 Task: In the Page activelisten.pptxselect the entire text, and change the font case to  'lower case'and apply the design theme 'wisp 'and apply the transition galleryand insert the  date and timewith color blue
Action: Mouse moved to (897, 369)
Screenshot: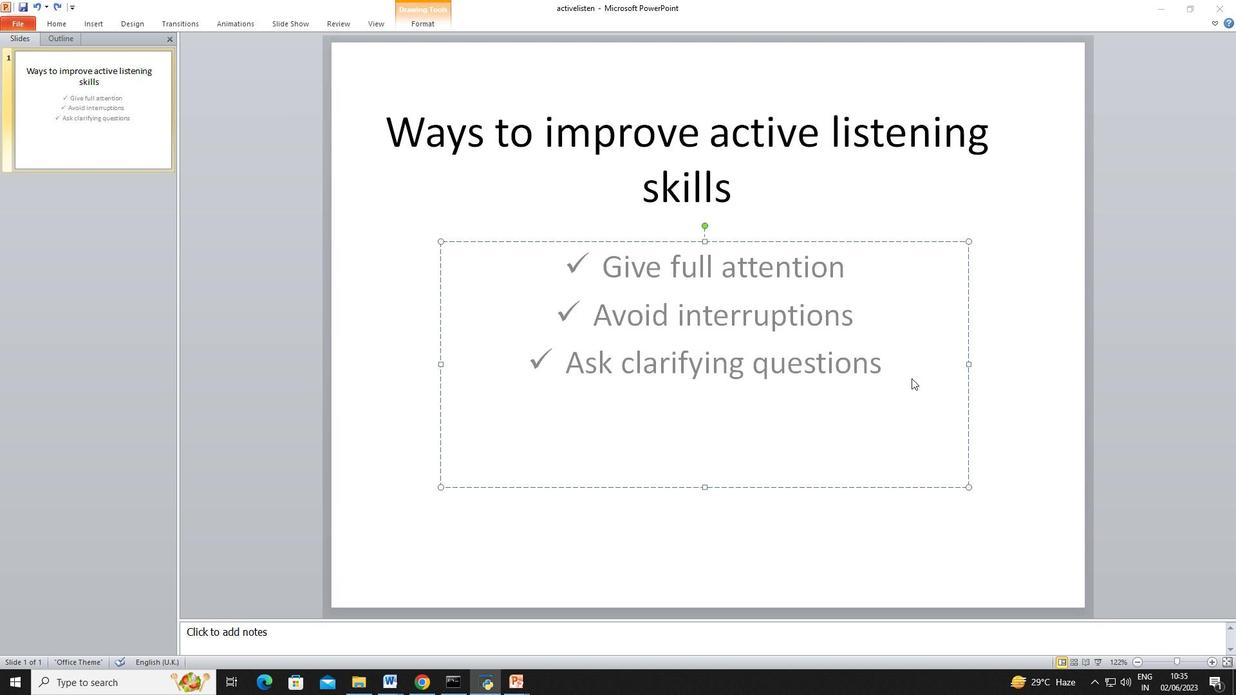 
Action: Mouse pressed left at (897, 369)
Screenshot: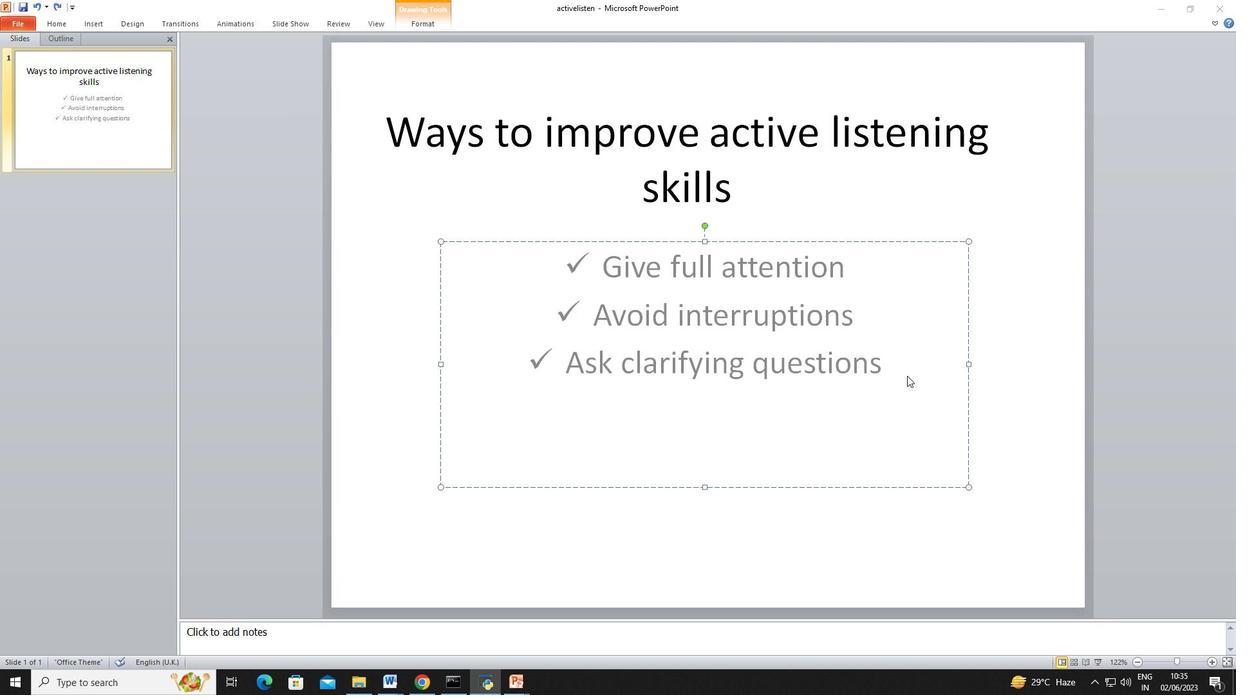 
Action: Mouse pressed left at (897, 369)
Screenshot: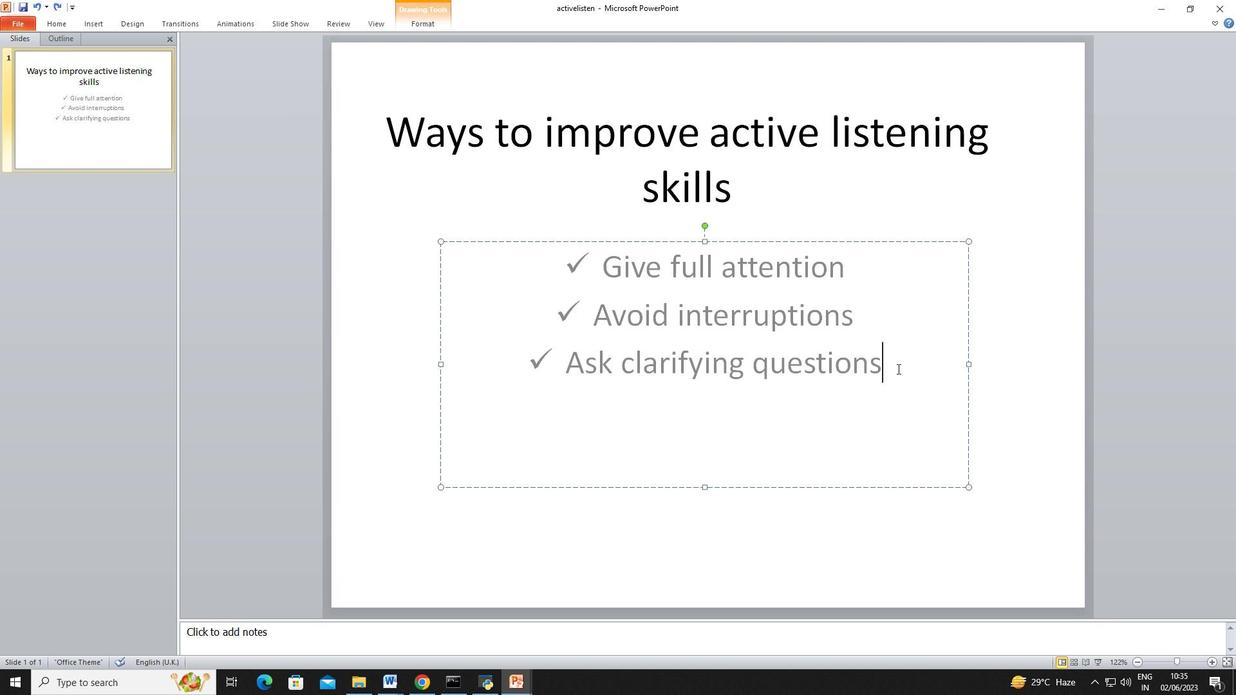 
Action: Mouse moved to (57, 23)
Screenshot: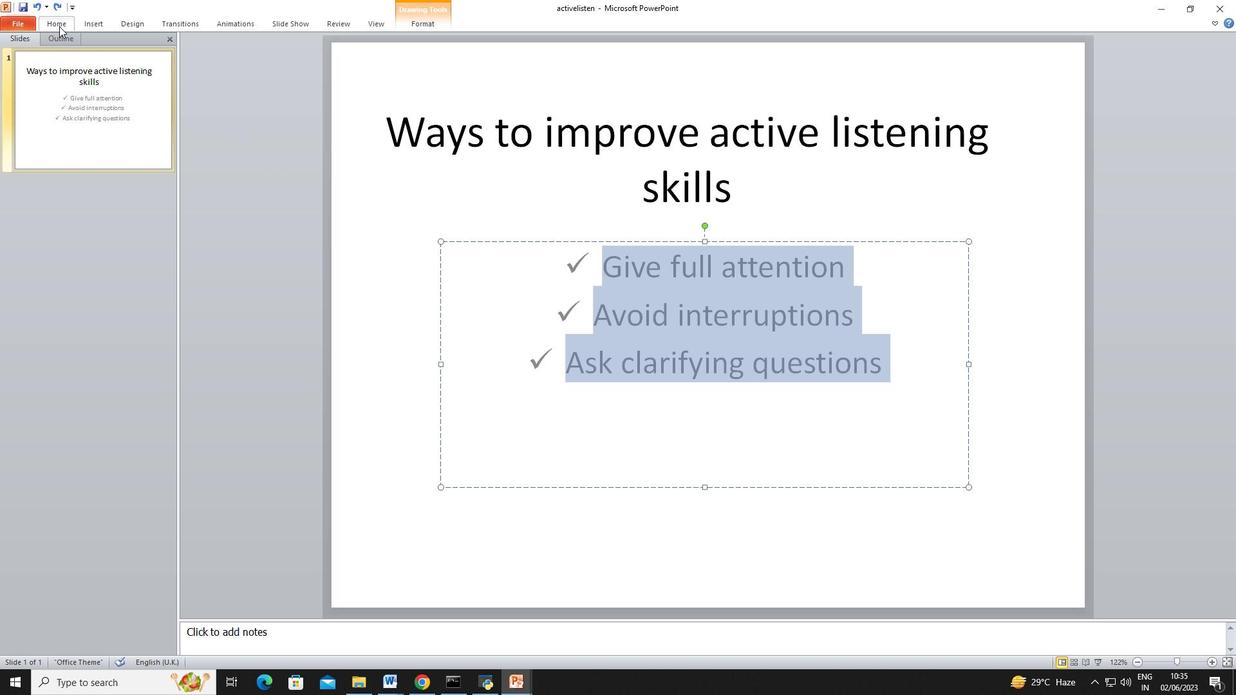 
Action: Mouse pressed left at (57, 23)
Screenshot: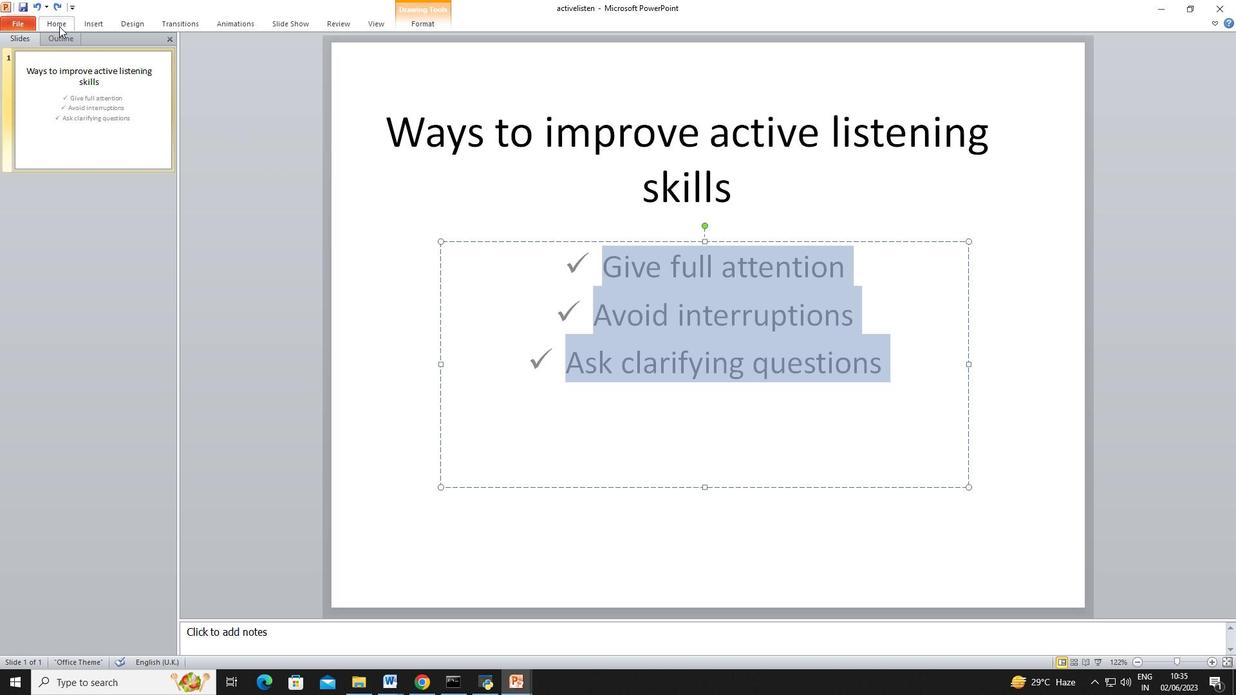 
Action: Mouse moved to (291, 66)
Screenshot: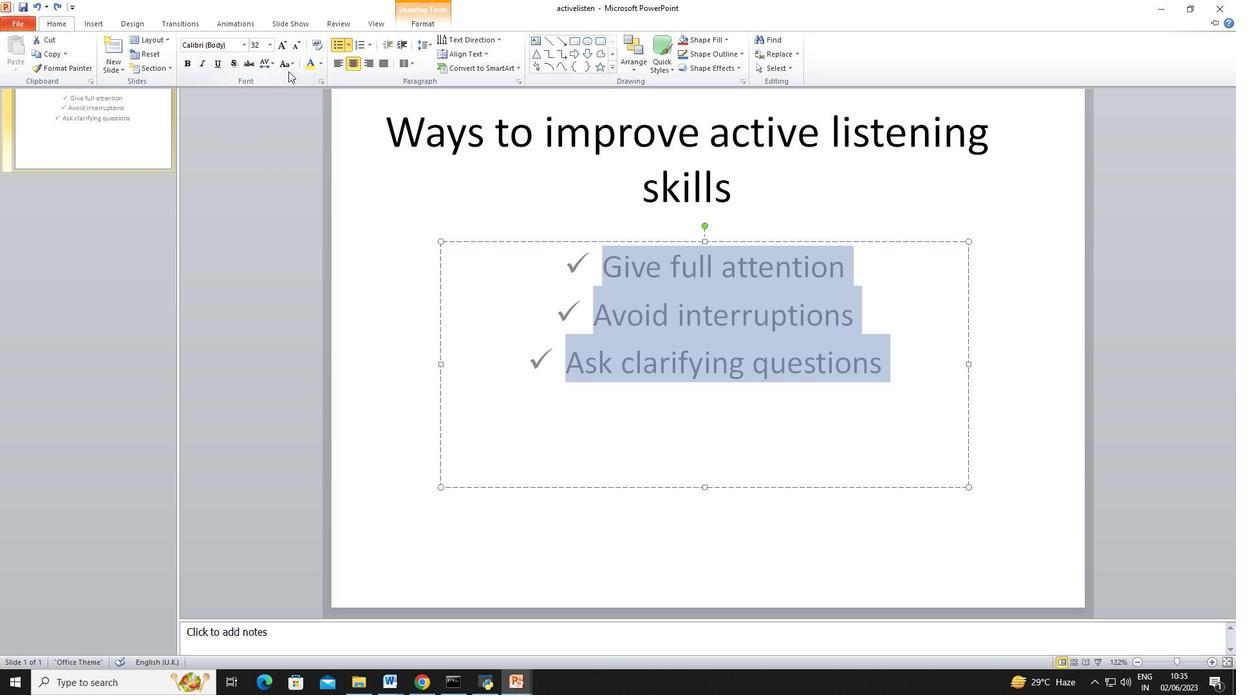 
Action: Mouse pressed left at (291, 66)
Screenshot: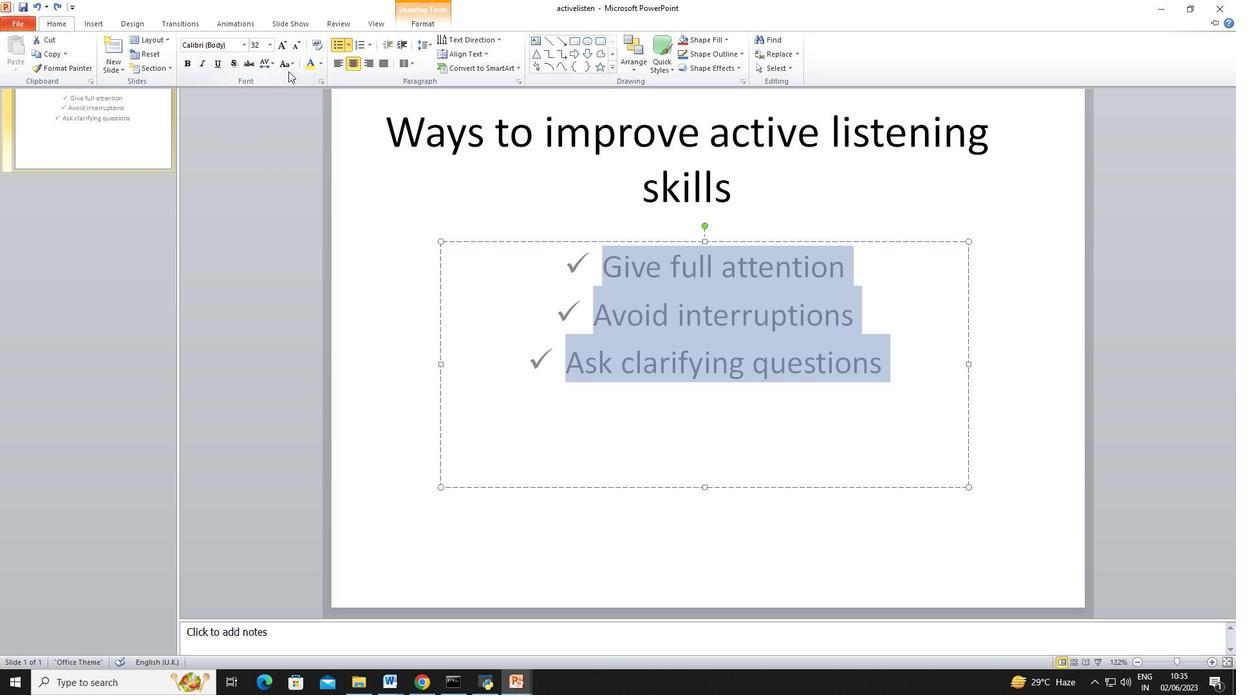 
Action: Mouse moved to (307, 92)
Screenshot: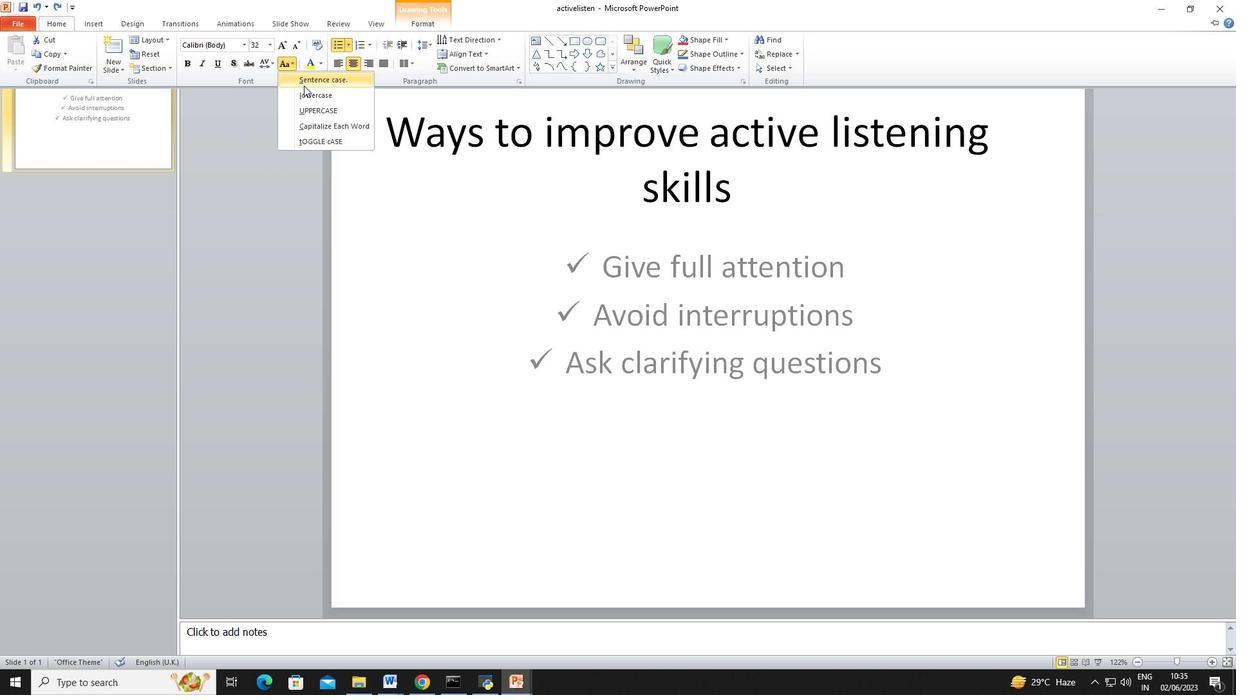 
Action: Mouse pressed left at (307, 92)
Screenshot: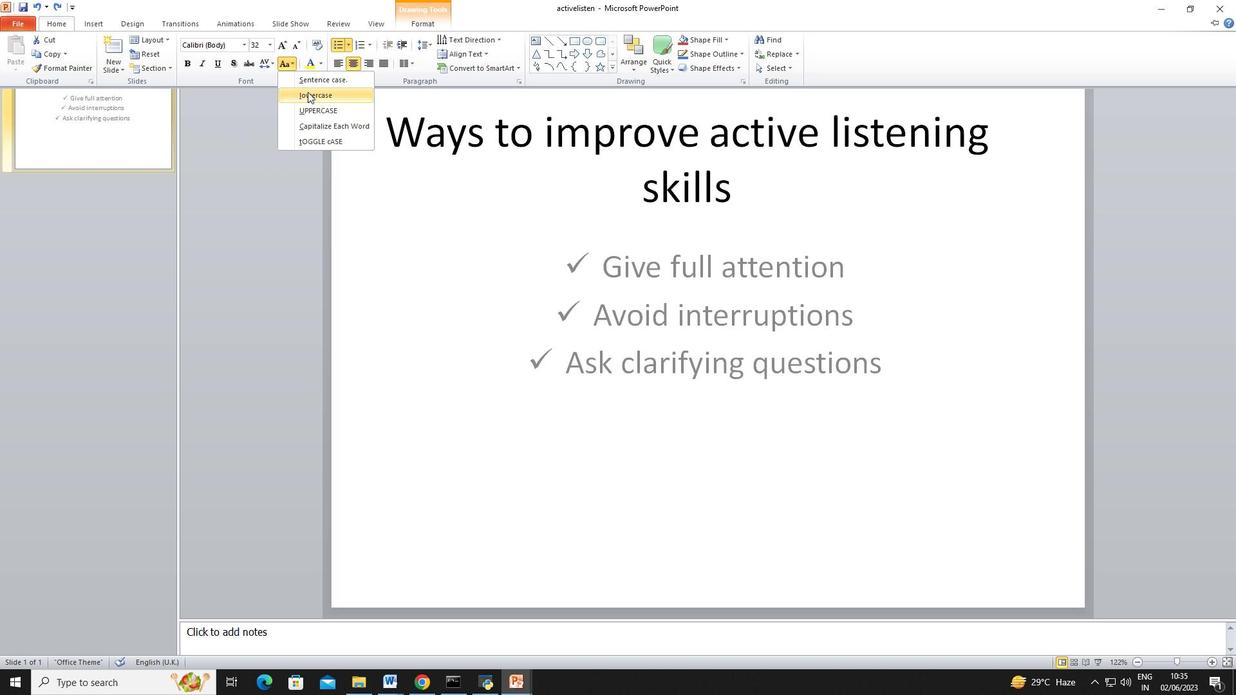 
Action: Mouse moved to (132, 22)
Screenshot: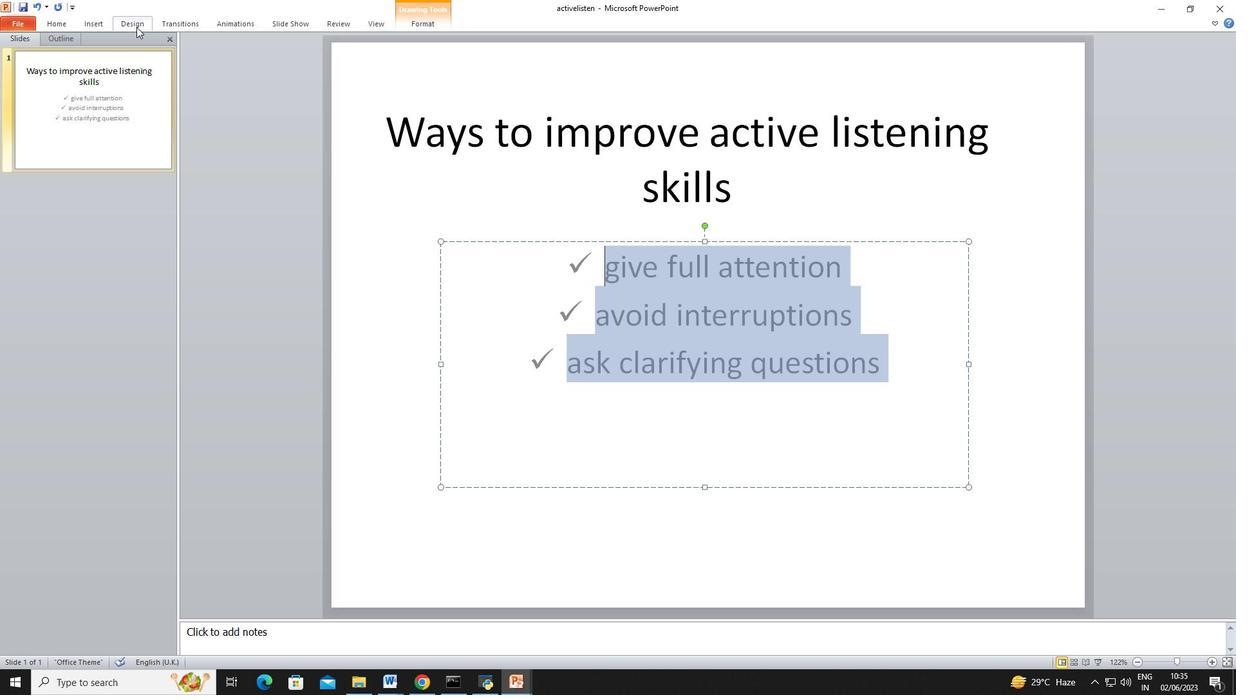 
Action: Mouse pressed left at (132, 22)
Screenshot: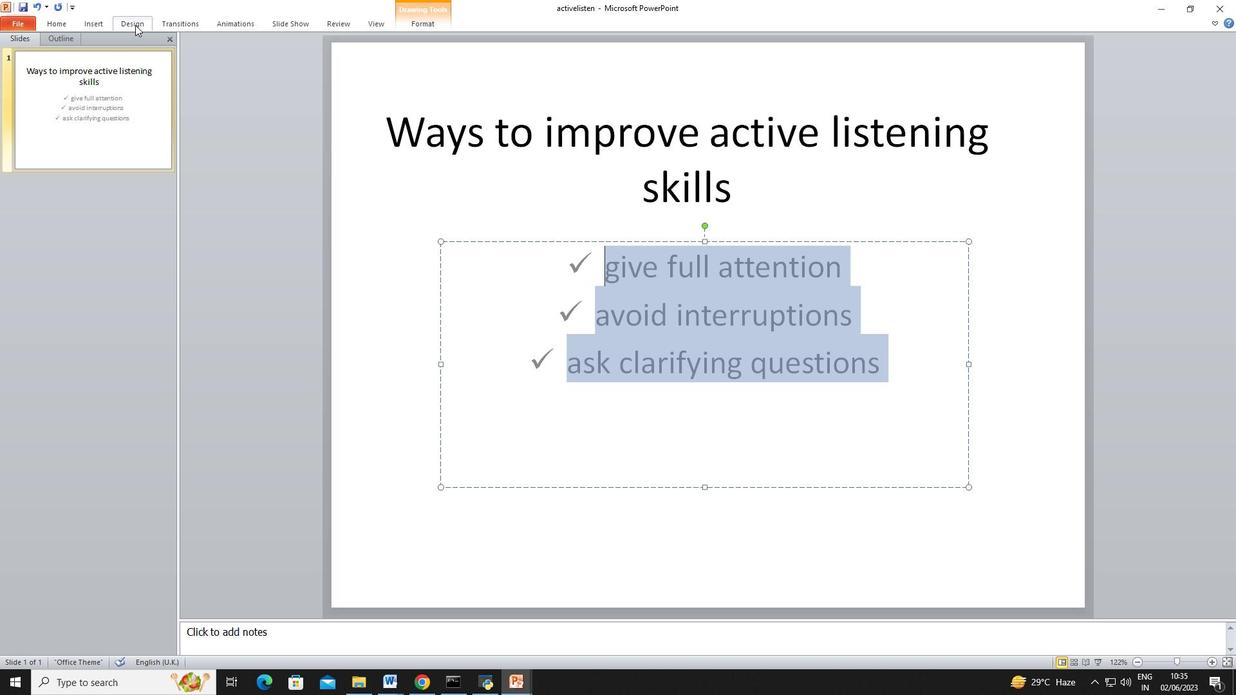 
Action: Mouse moved to (1060, 66)
Screenshot: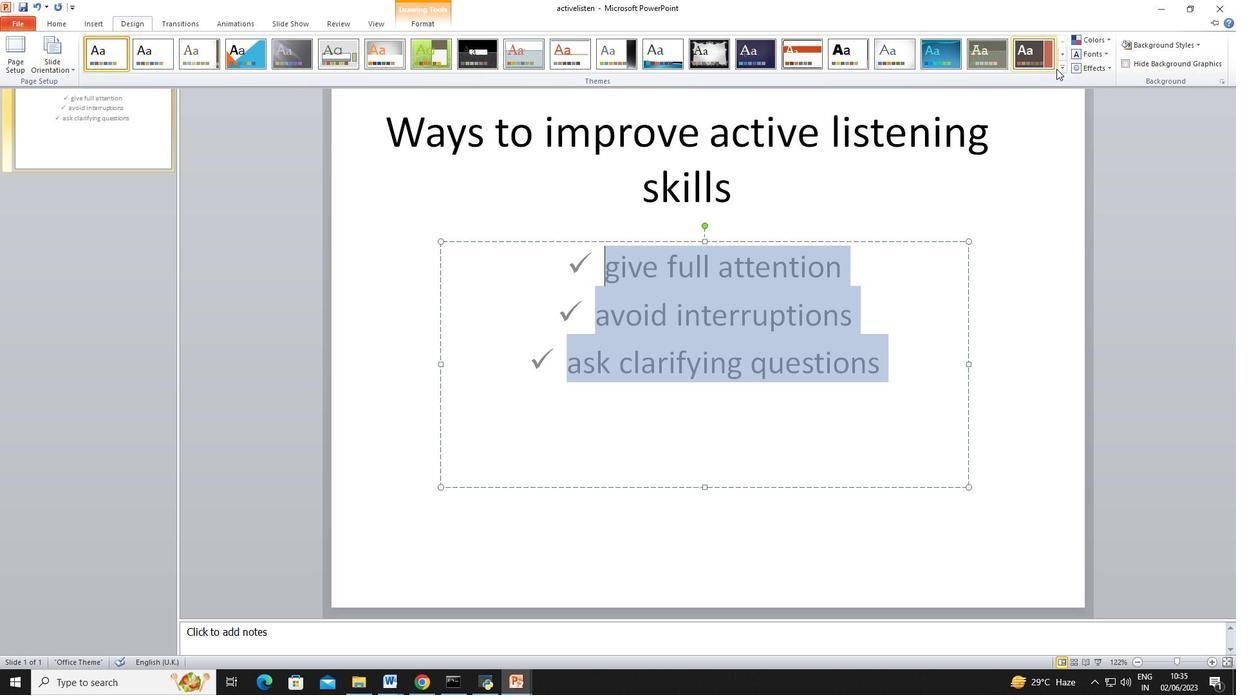 
Action: Mouse pressed left at (1060, 66)
Screenshot: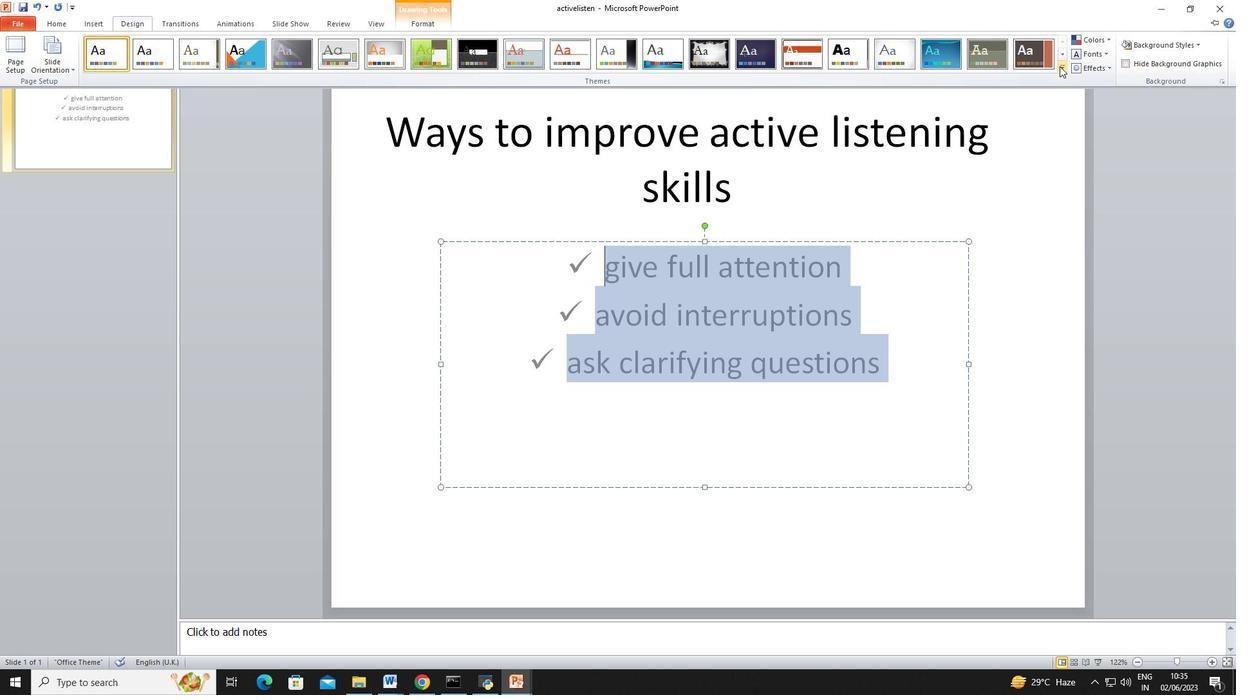 
Action: Mouse moved to (961, 158)
Screenshot: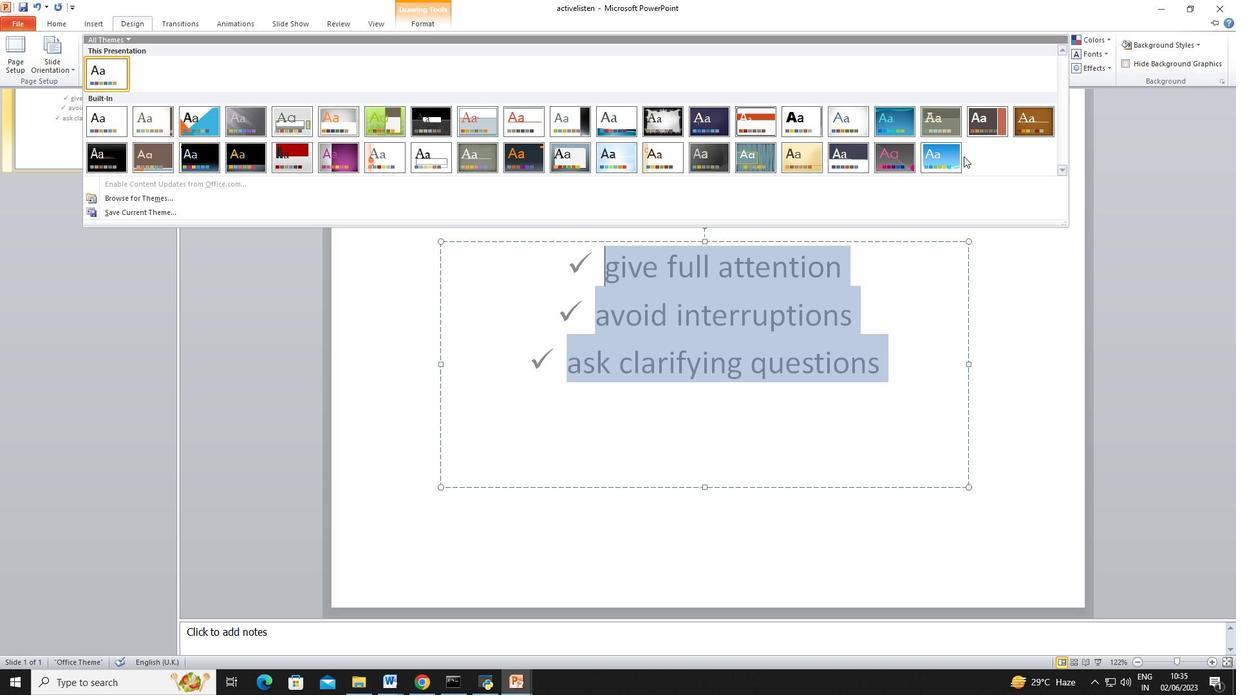 
Action: Mouse pressed left at (961, 158)
Screenshot: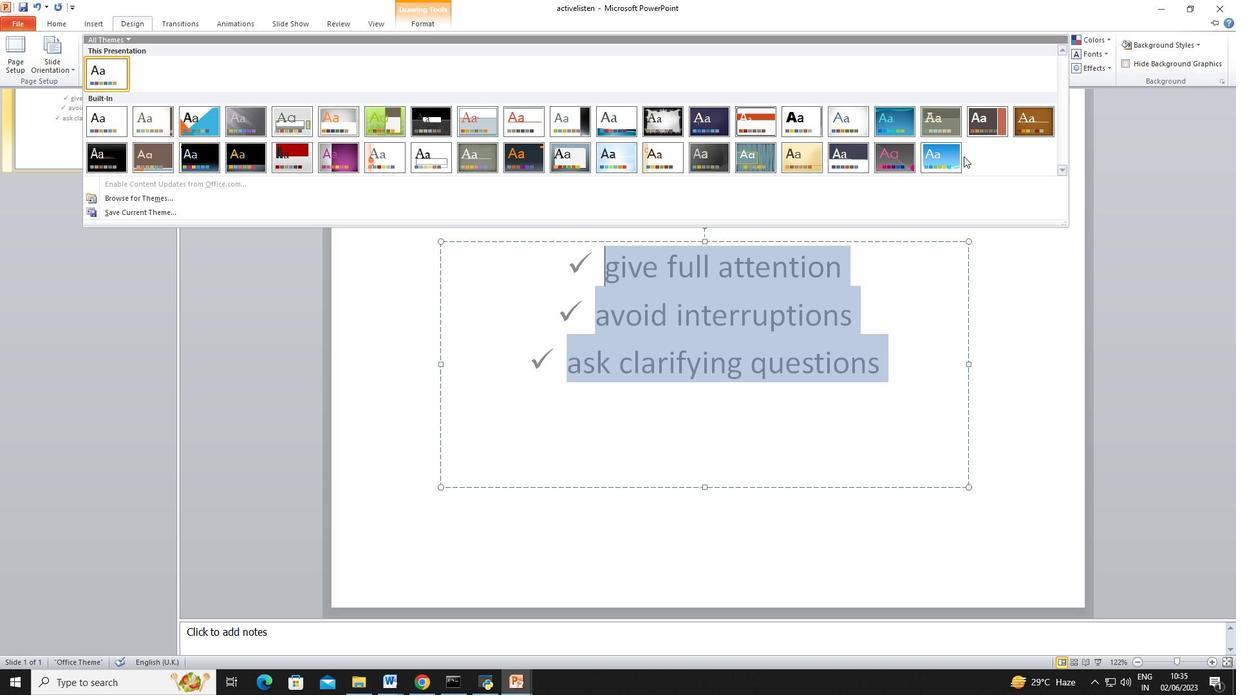 
Action: Mouse moved to (182, 20)
Screenshot: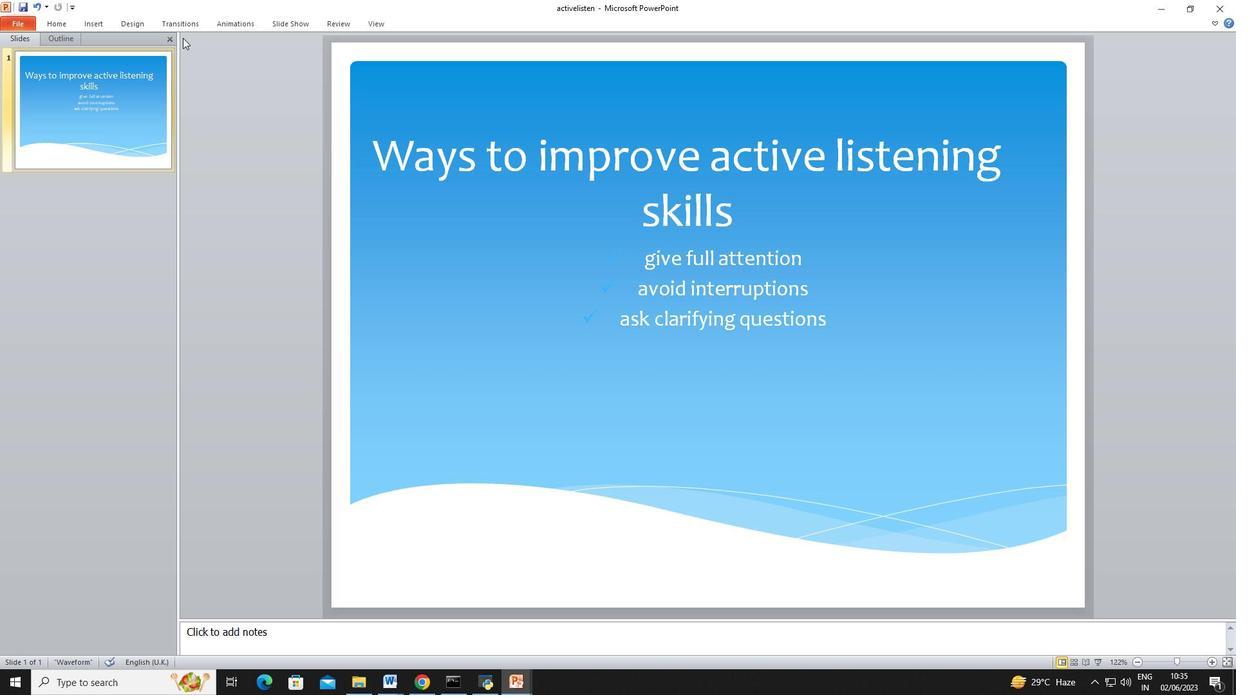 
Action: Mouse pressed left at (182, 20)
Screenshot: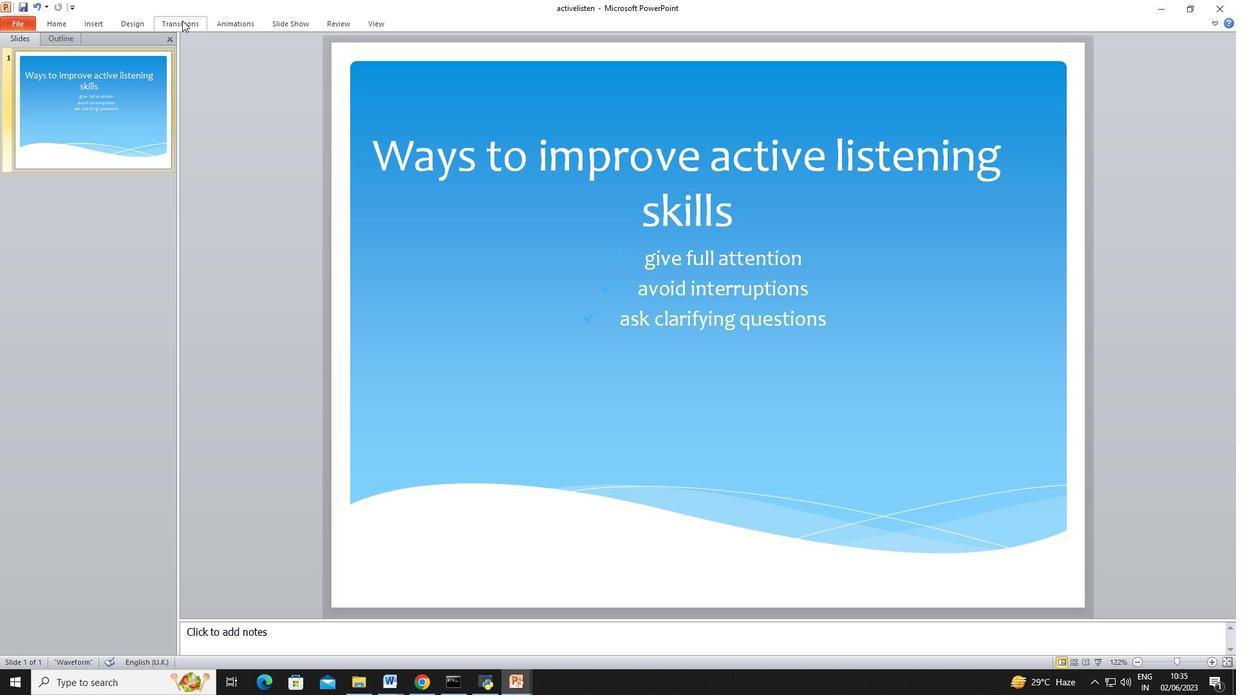 
Action: Mouse moved to (992, 66)
Screenshot: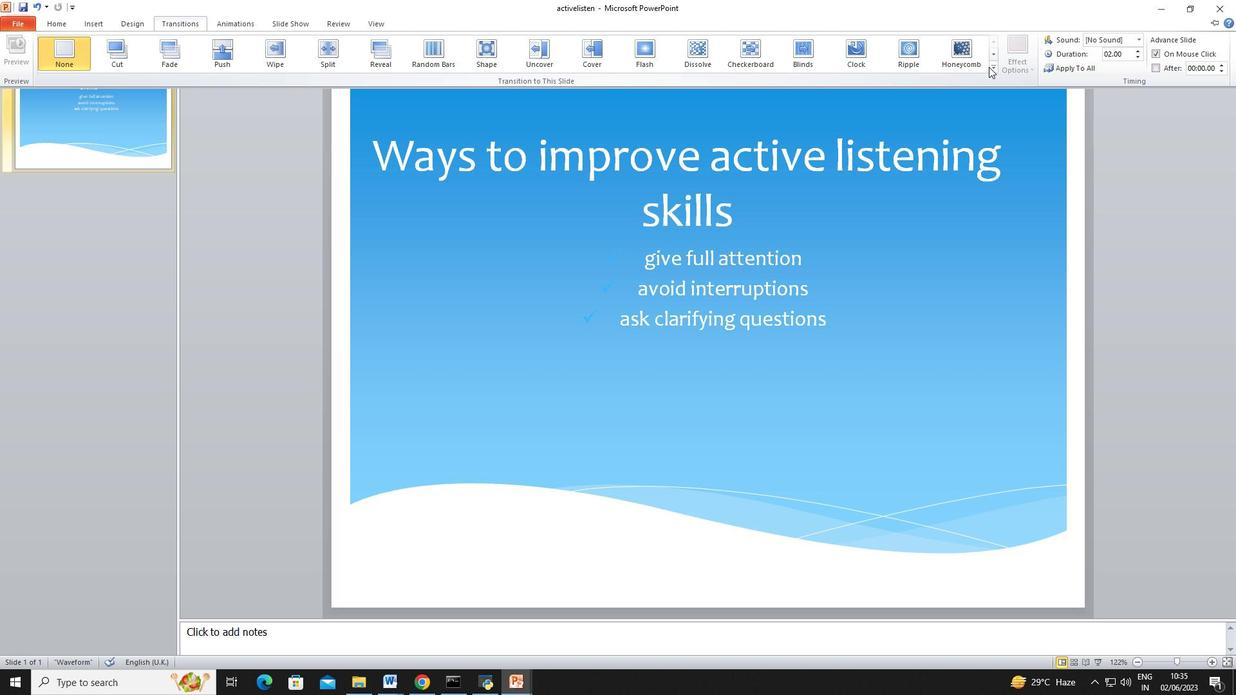
Action: Mouse pressed left at (992, 66)
Screenshot: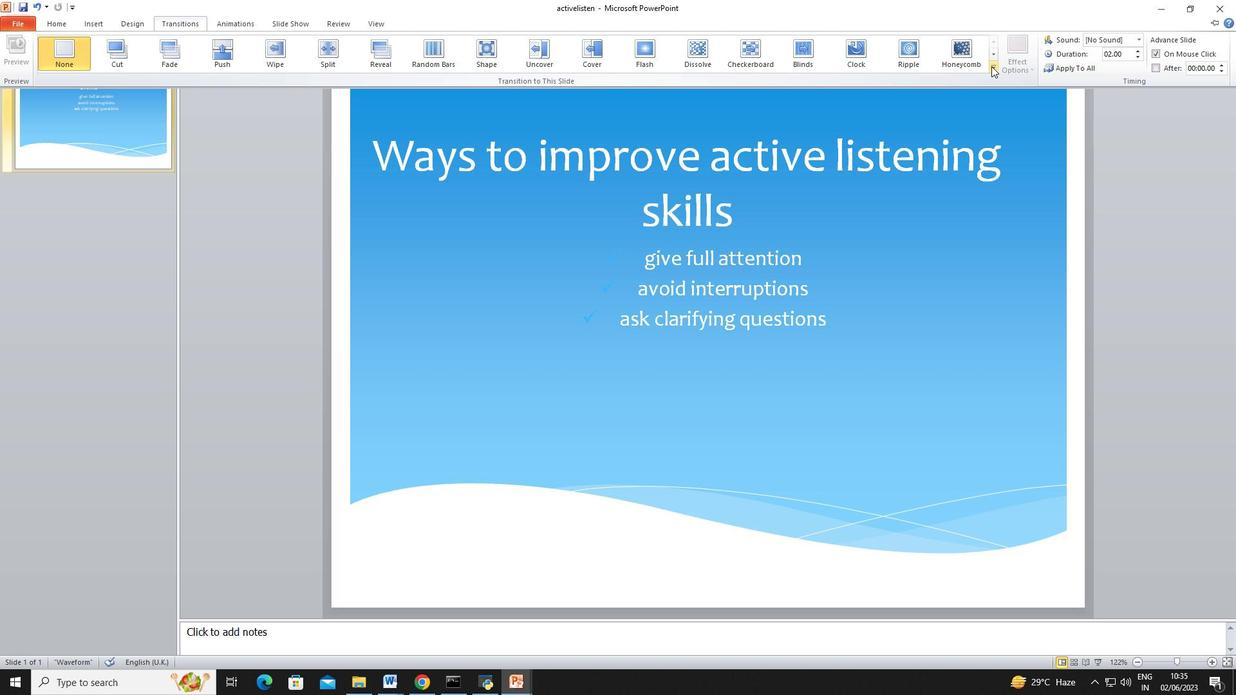 
Action: Mouse moved to (638, 107)
Screenshot: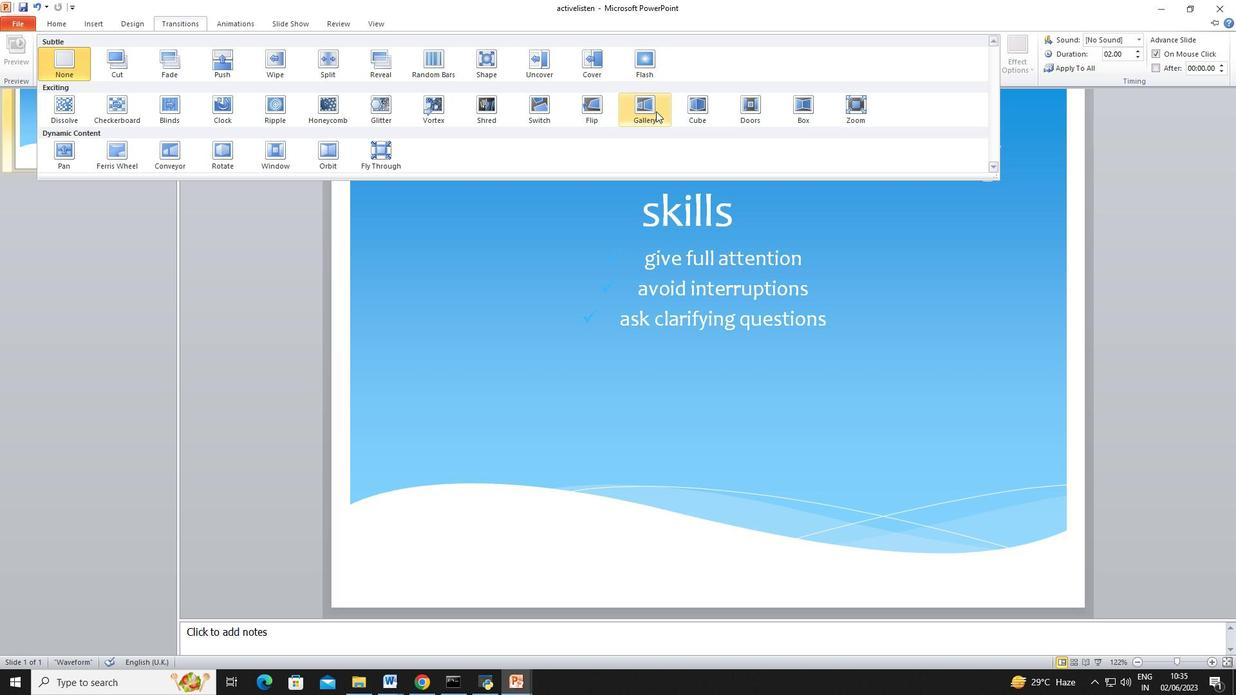 
Action: Mouse pressed left at (638, 107)
Screenshot: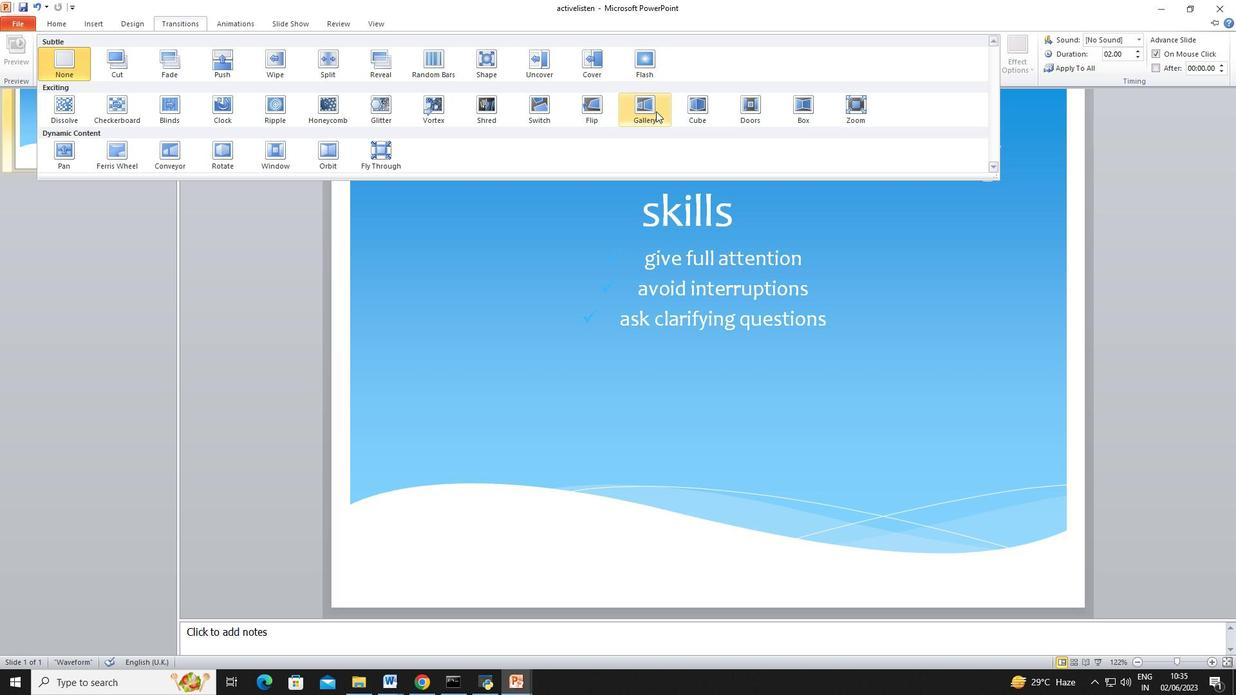 
Action: Mouse moved to (105, 23)
Screenshot: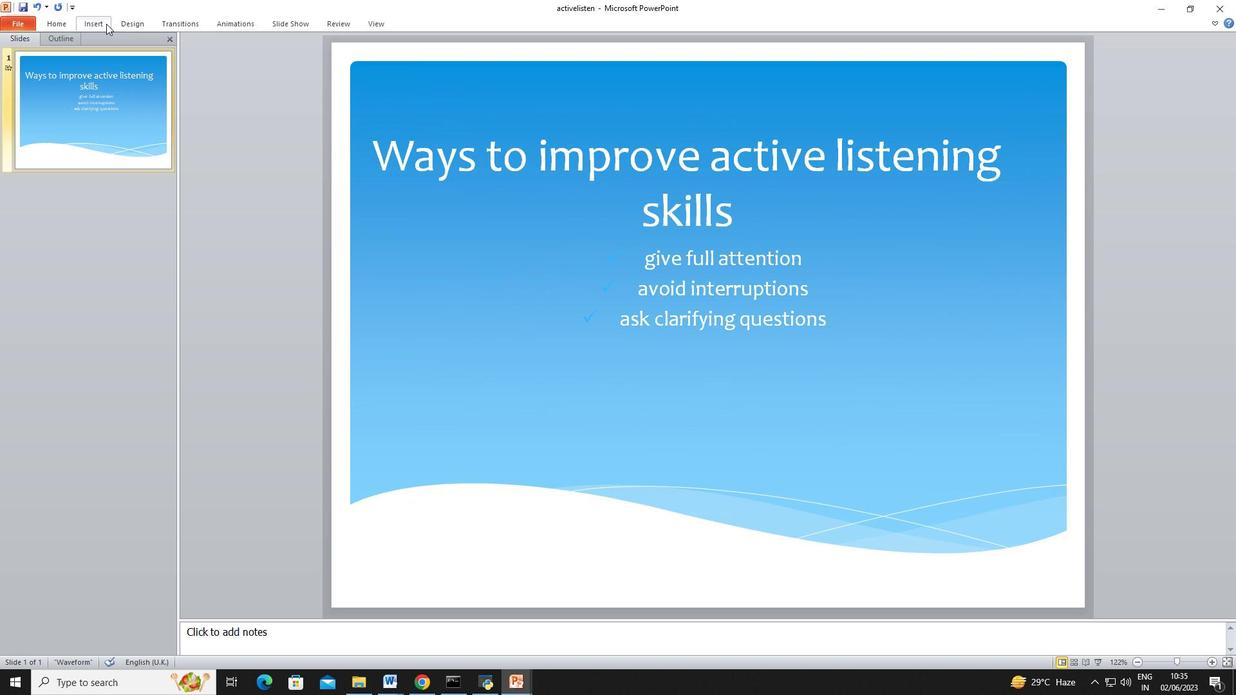 
Action: Mouse pressed left at (105, 23)
Screenshot: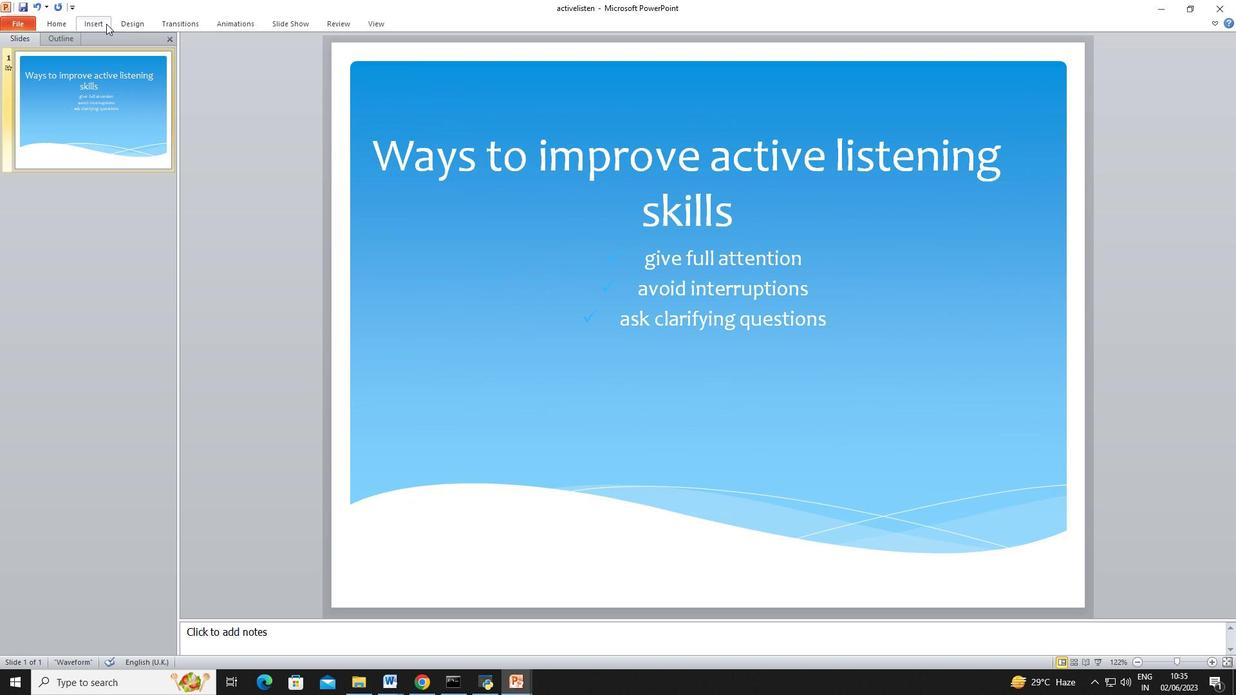 
Action: Mouse moved to (434, 61)
Screenshot: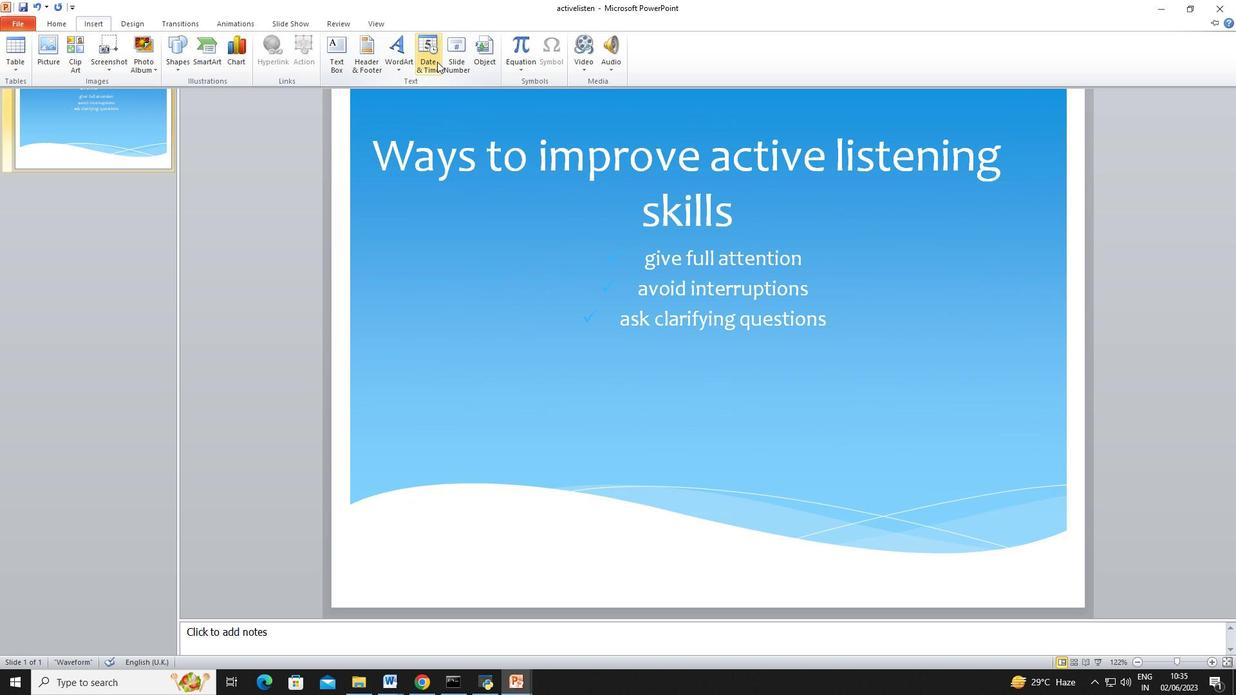 
Action: Mouse pressed left at (434, 61)
Screenshot: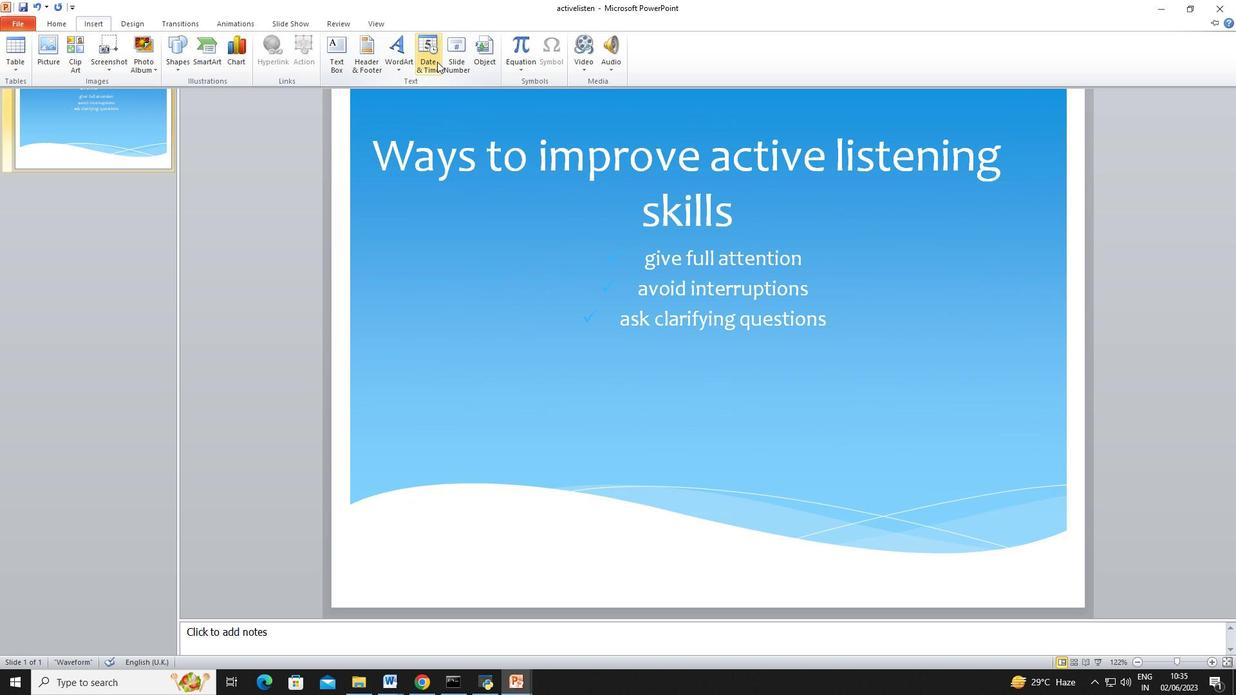 
Action: Mouse moved to (210, 262)
Screenshot: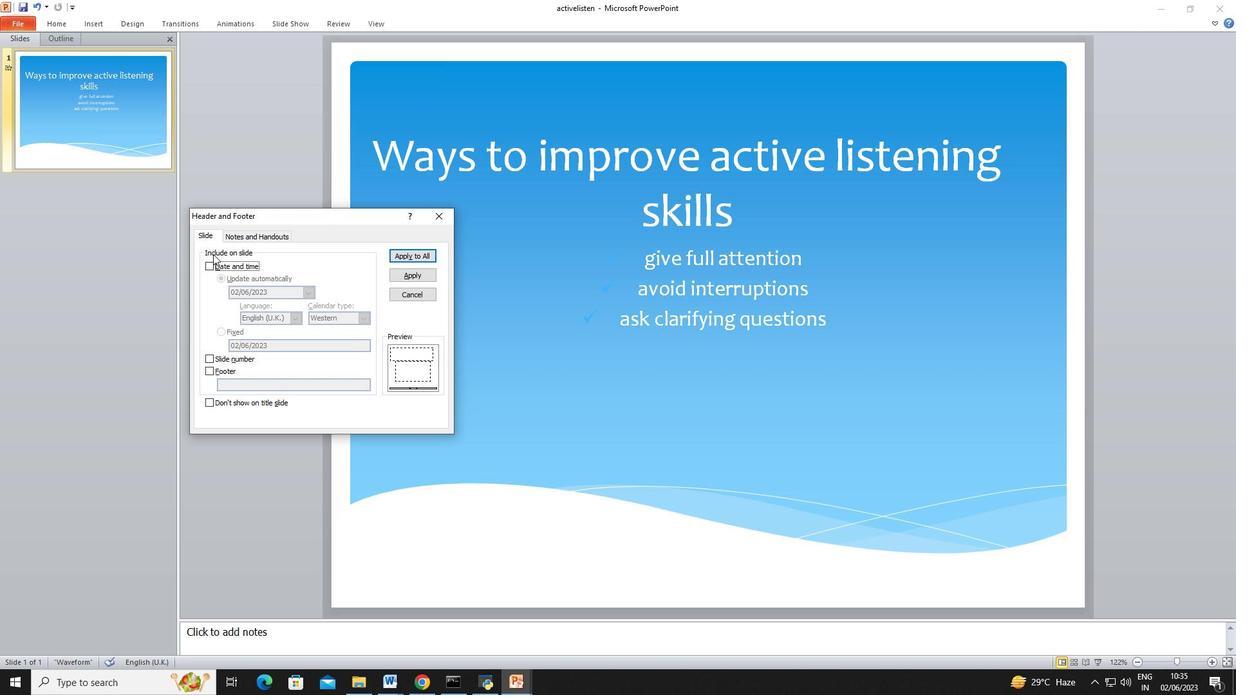 
Action: Mouse pressed left at (210, 262)
Screenshot: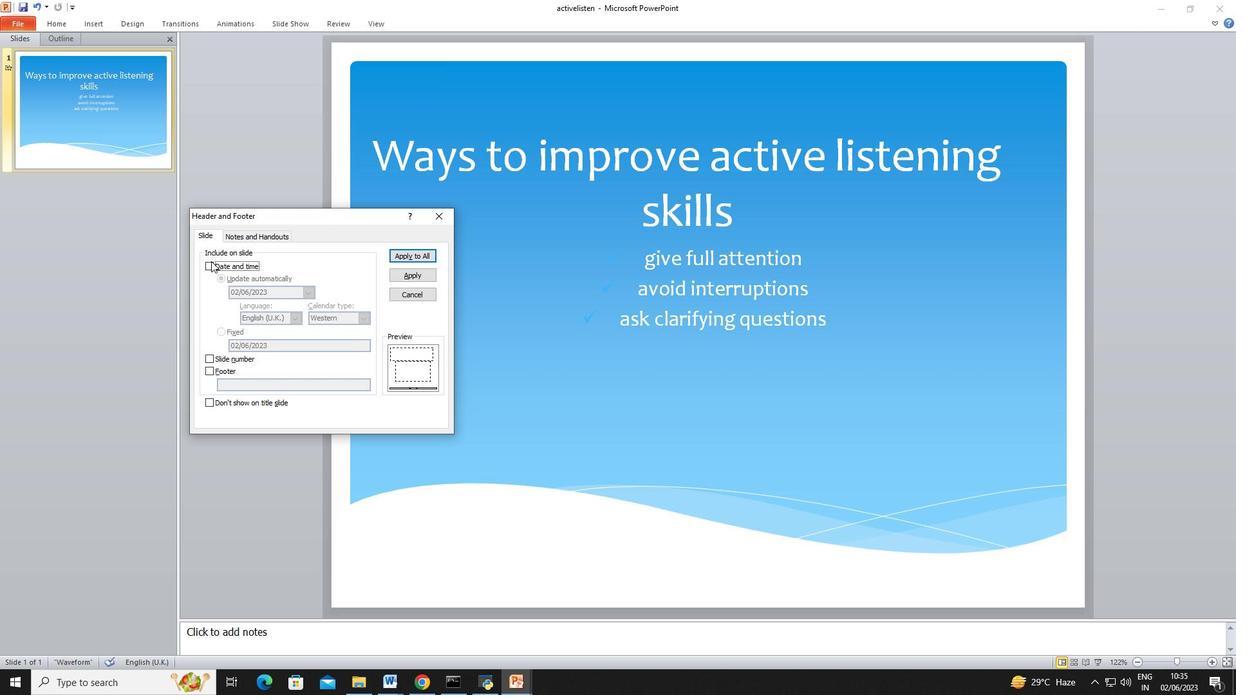 
Action: Mouse moved to (271, 235)
Screenshot: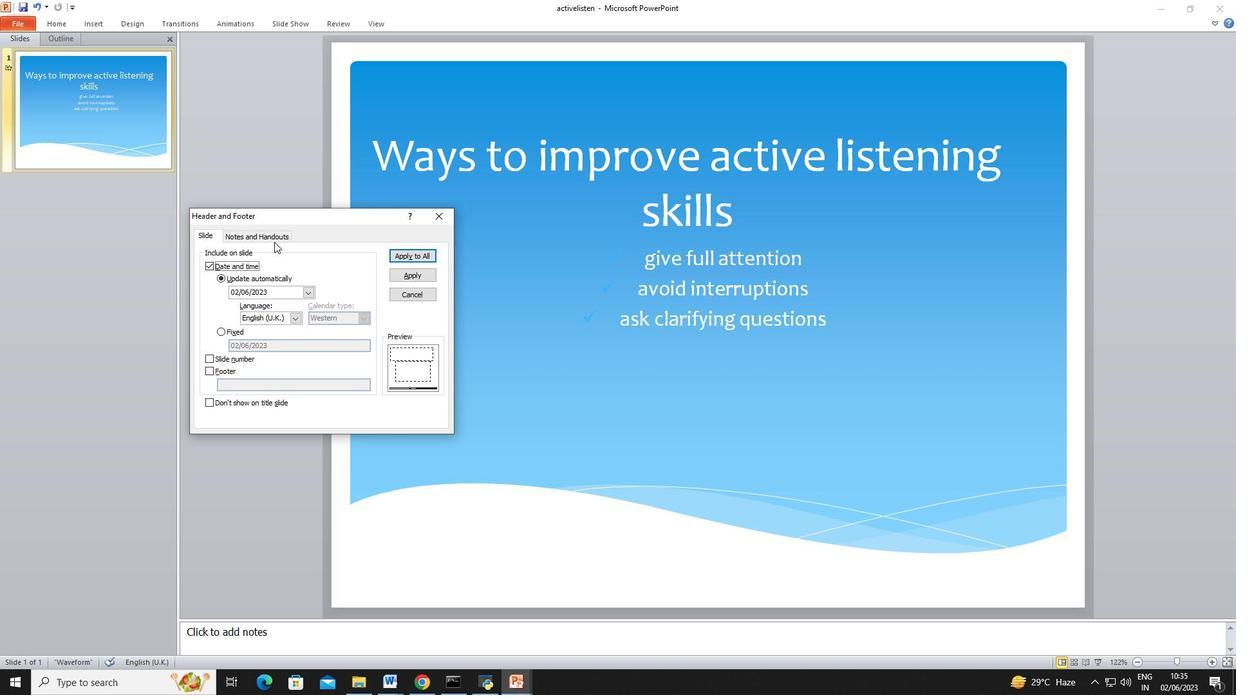 
Action: Mouse pressed left at (271, 235)
Screenshot: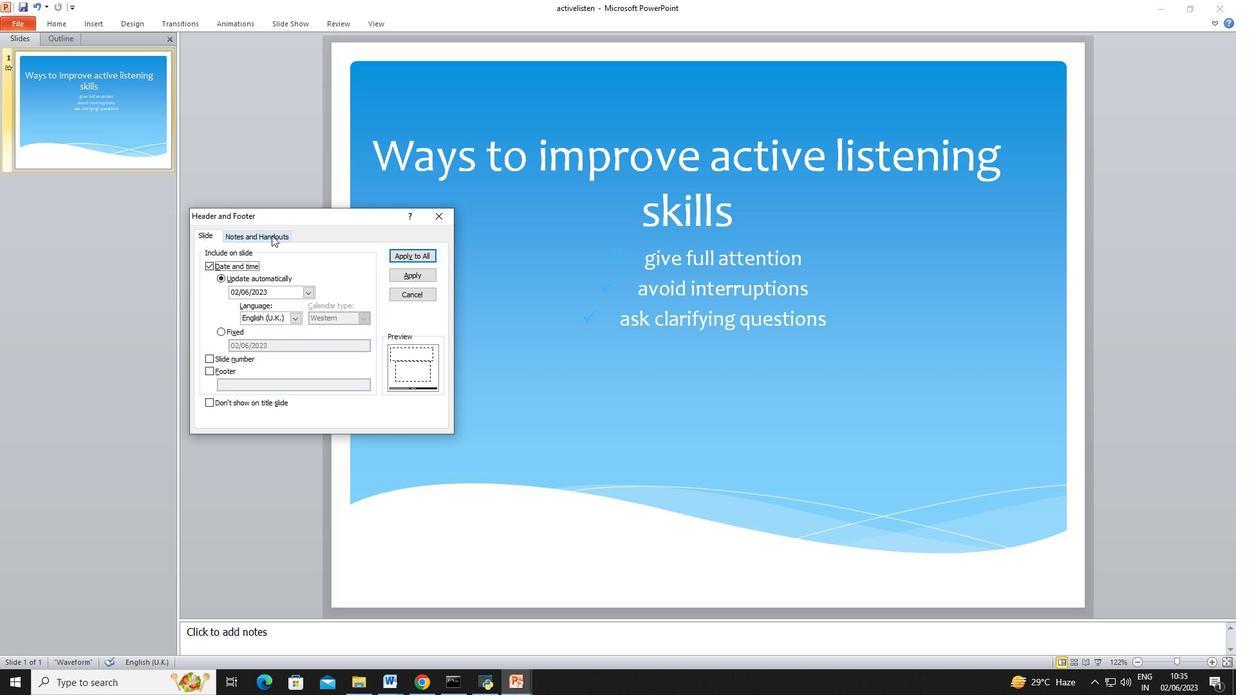 
Action: Mouse moved to (208, 239)
Screenshot: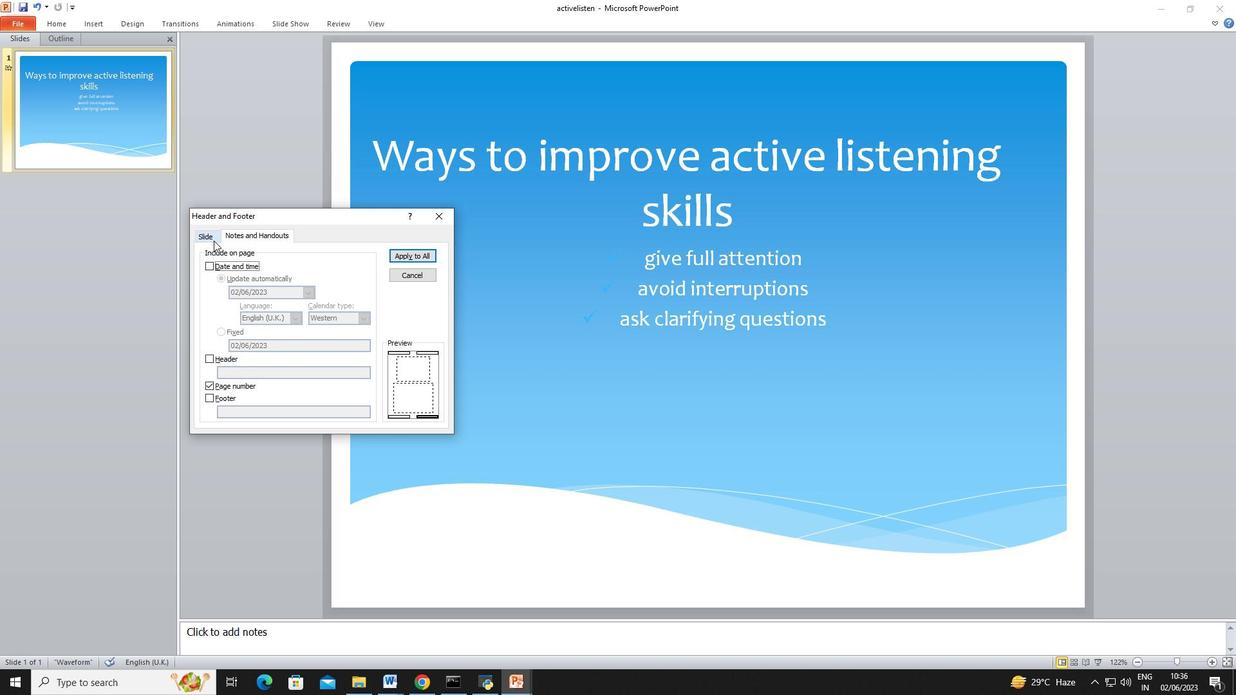 
Action: Mouse pressed left at (208, 239)
Screenshot: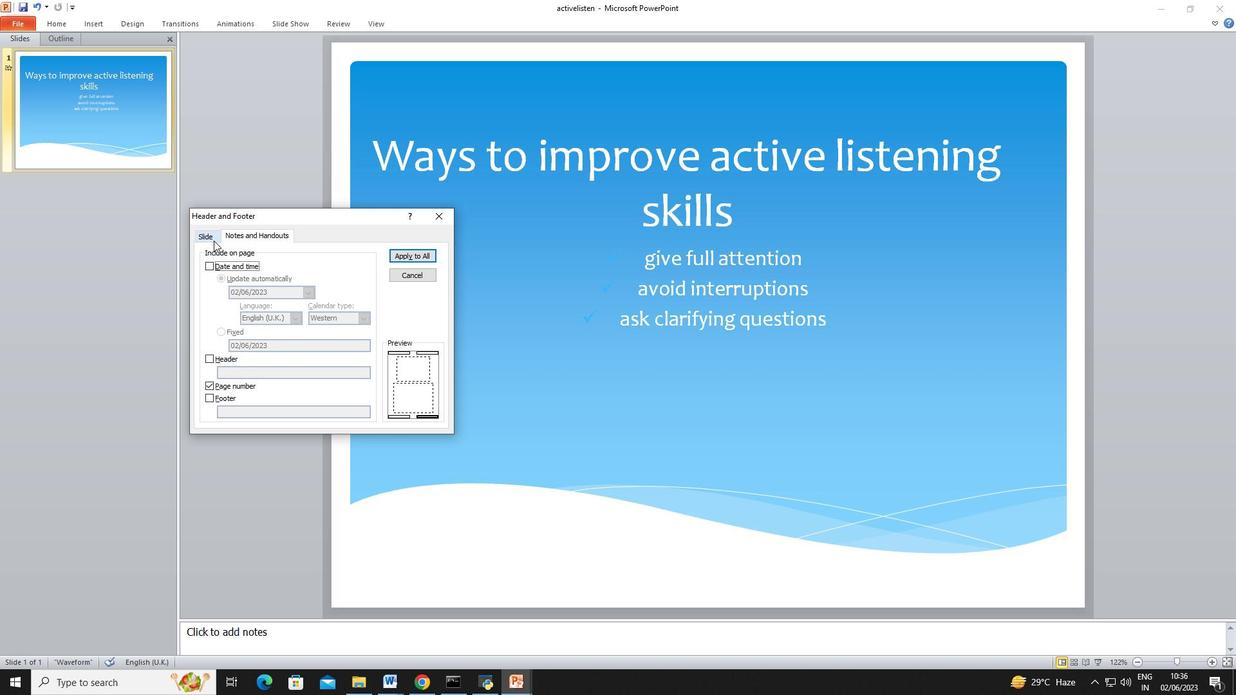 
Action: Mouse moved to (339, 348)
Screenshot: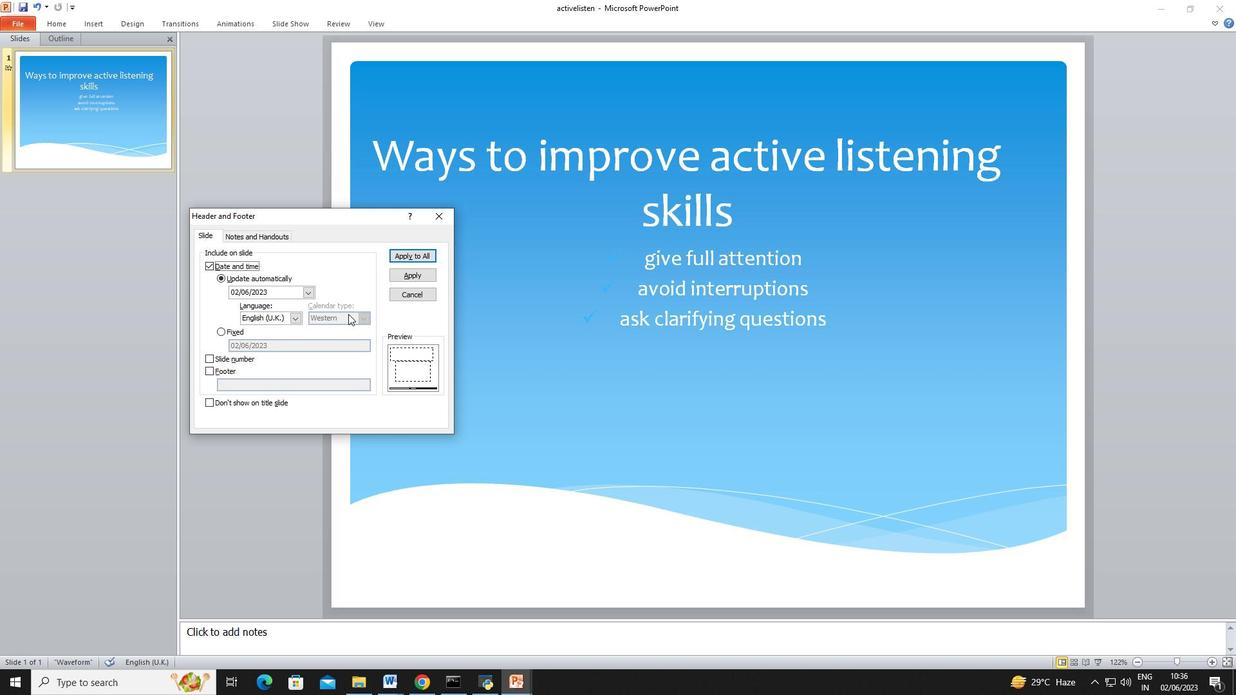 
Action: Mouse scrolled (339, 347) with delta (0, 0)
Screenshot: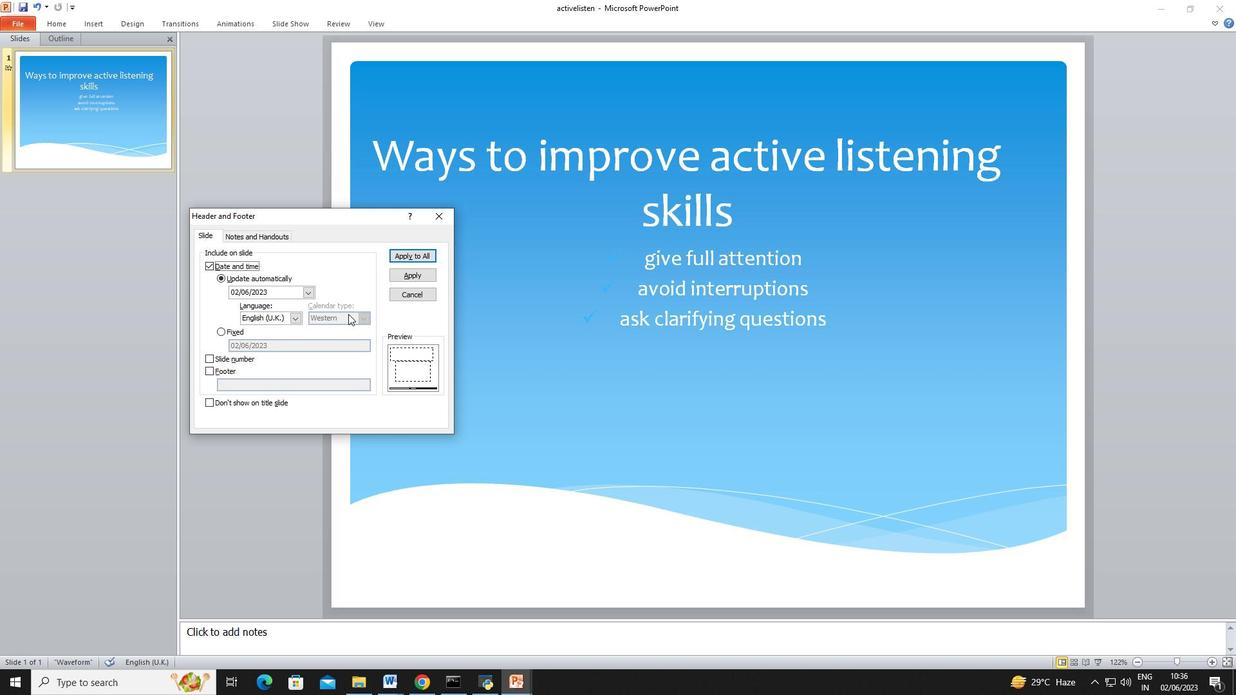 
Action: Mouse moved to (323, 357)
Screenshot: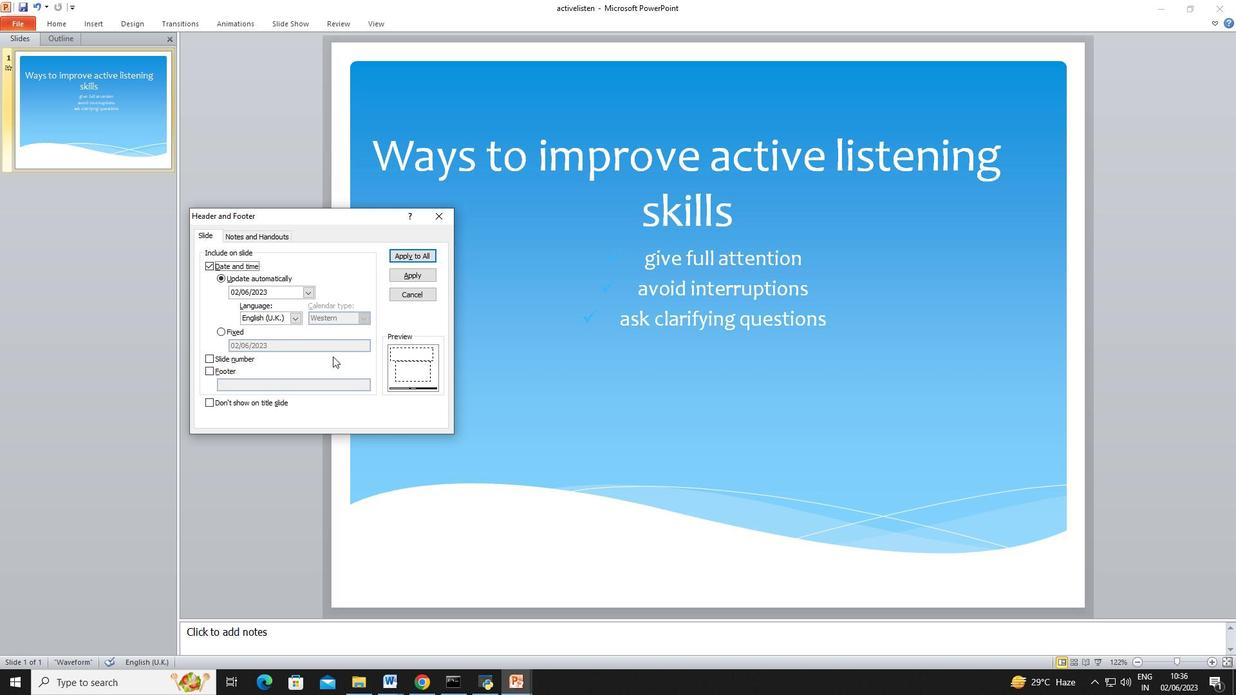 
Action: Mouse scrolled (323, 356) with delta (0, 0)
Screenshot: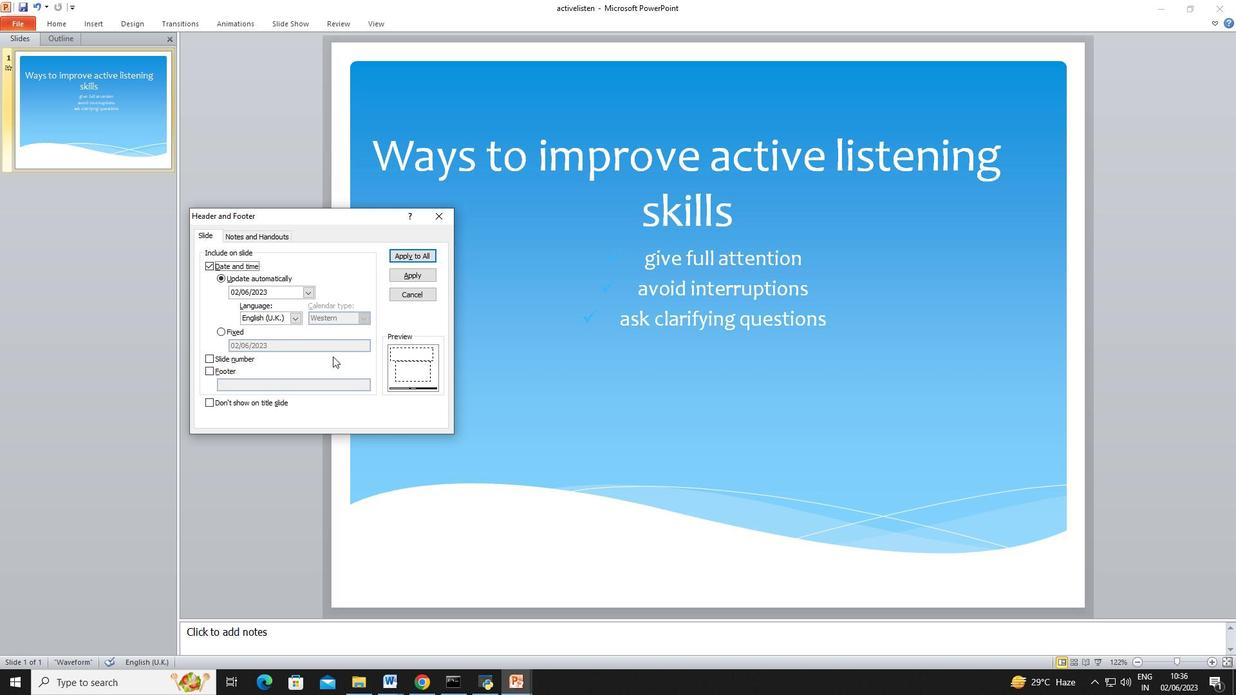 
Action: Mouse moved to (229, 233)
Screenshot: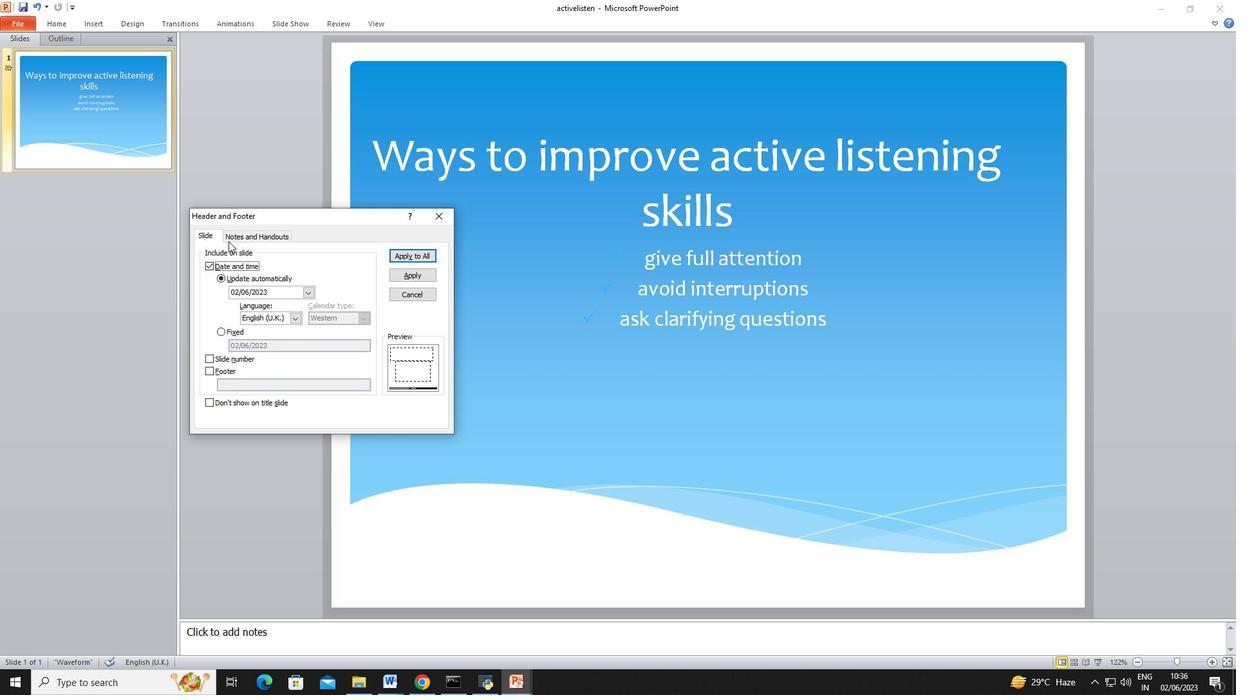 
Action: Mouse pressed left at (229, 233)
Screenshot: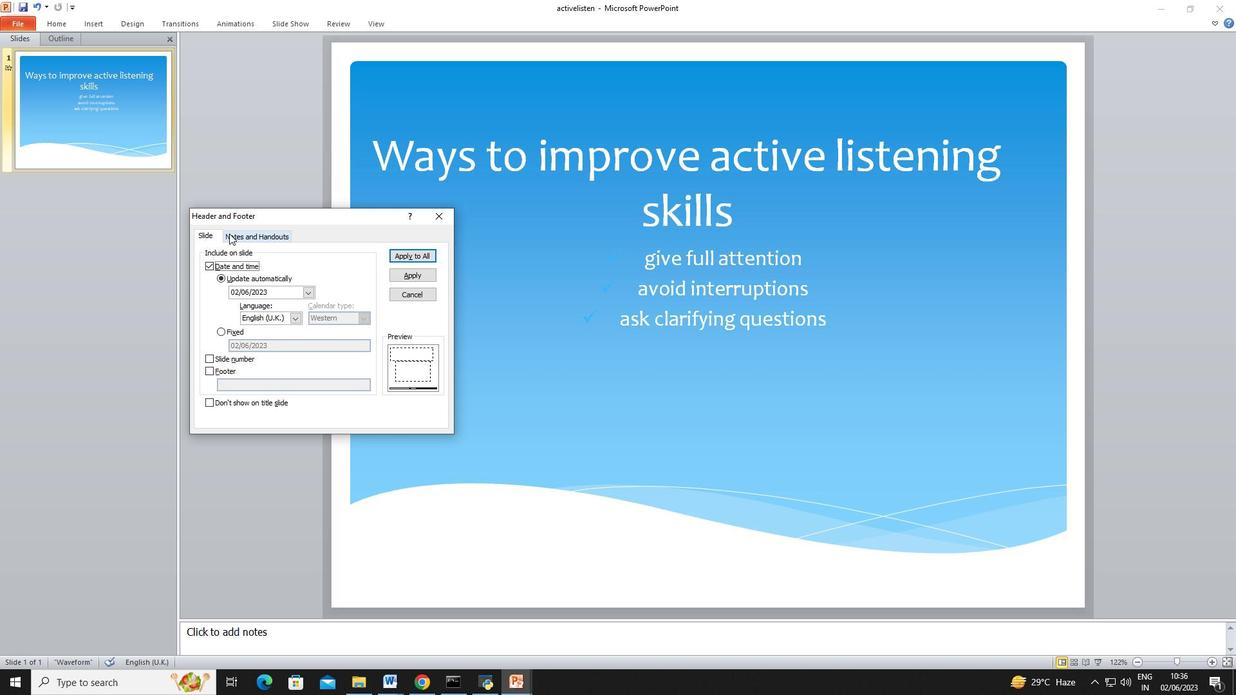 
Action: Mouse moved to (217, 235)
Screenshot: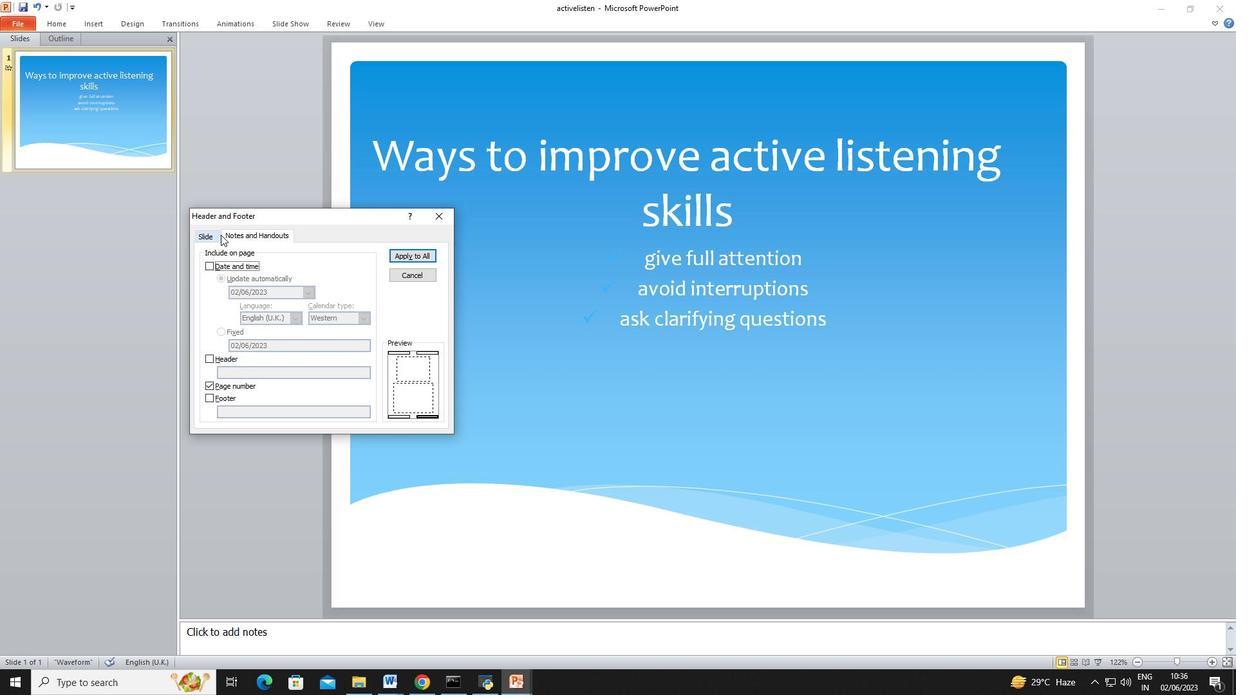 
Action: Mouse pressed left at (217, 235)
Screenshot: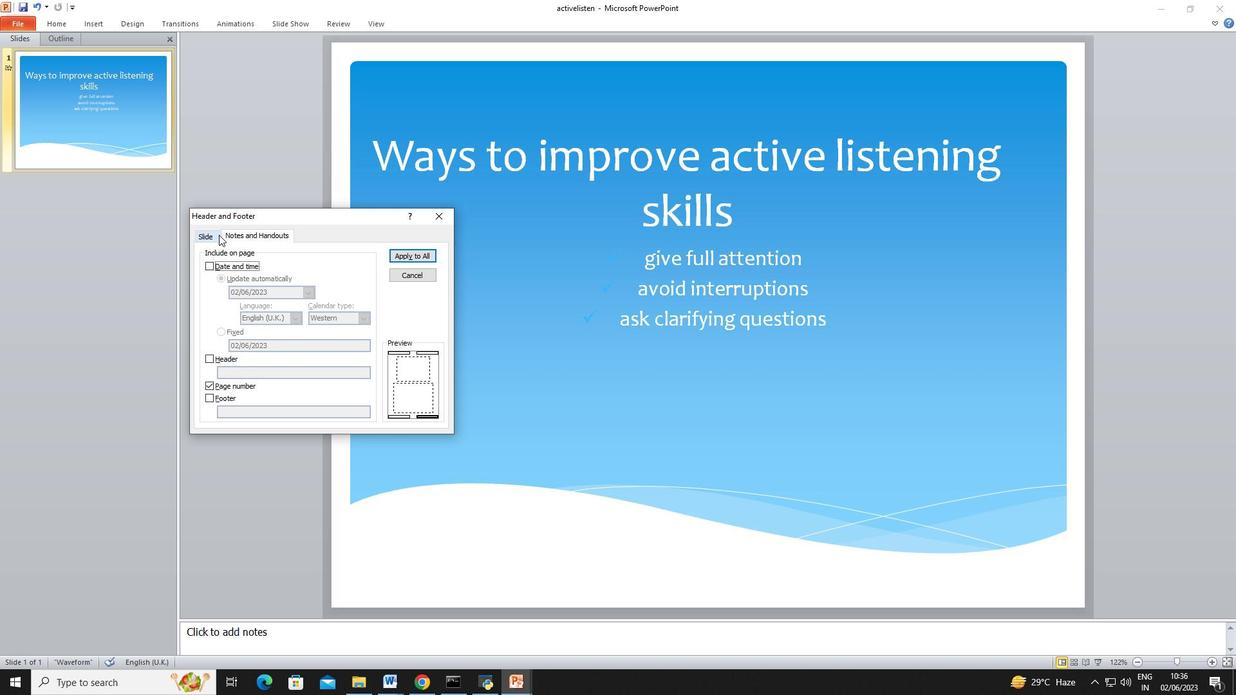 
Action: Mouse moved to (311, 291)
Screenshot: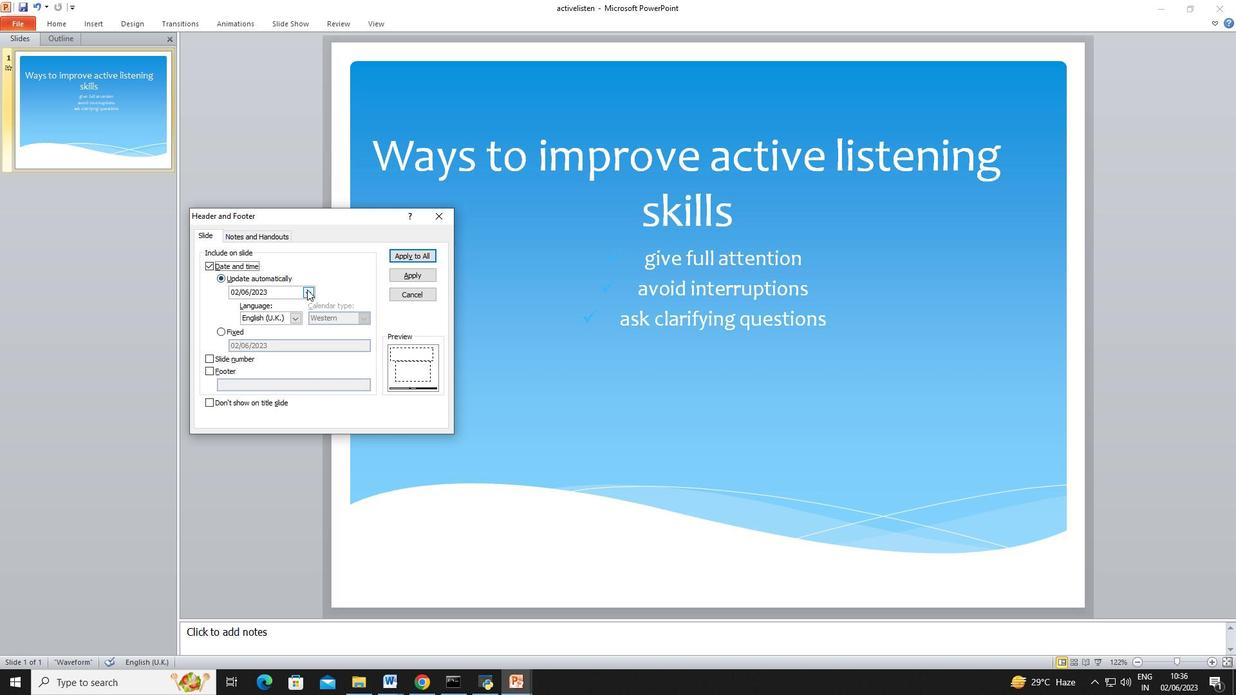 
Action: Mouse pressed left at (311, 291)
Screenshot: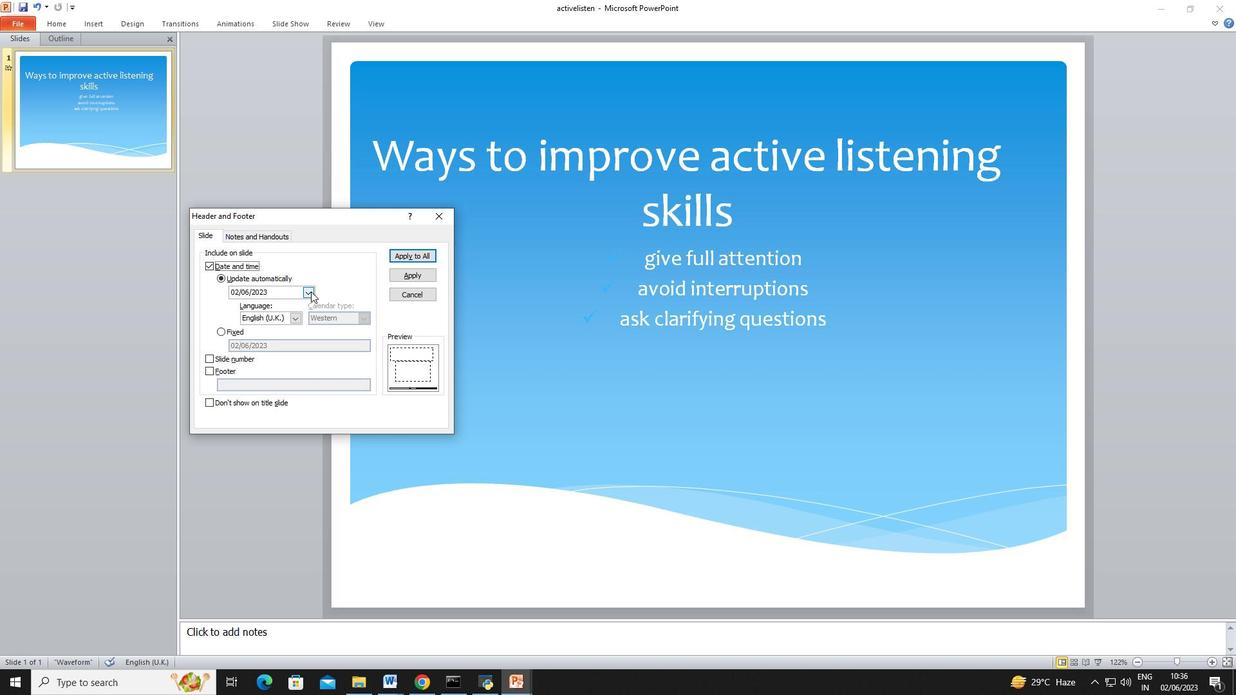 
Action: Mouse moved to (301, 336)
Screenshot: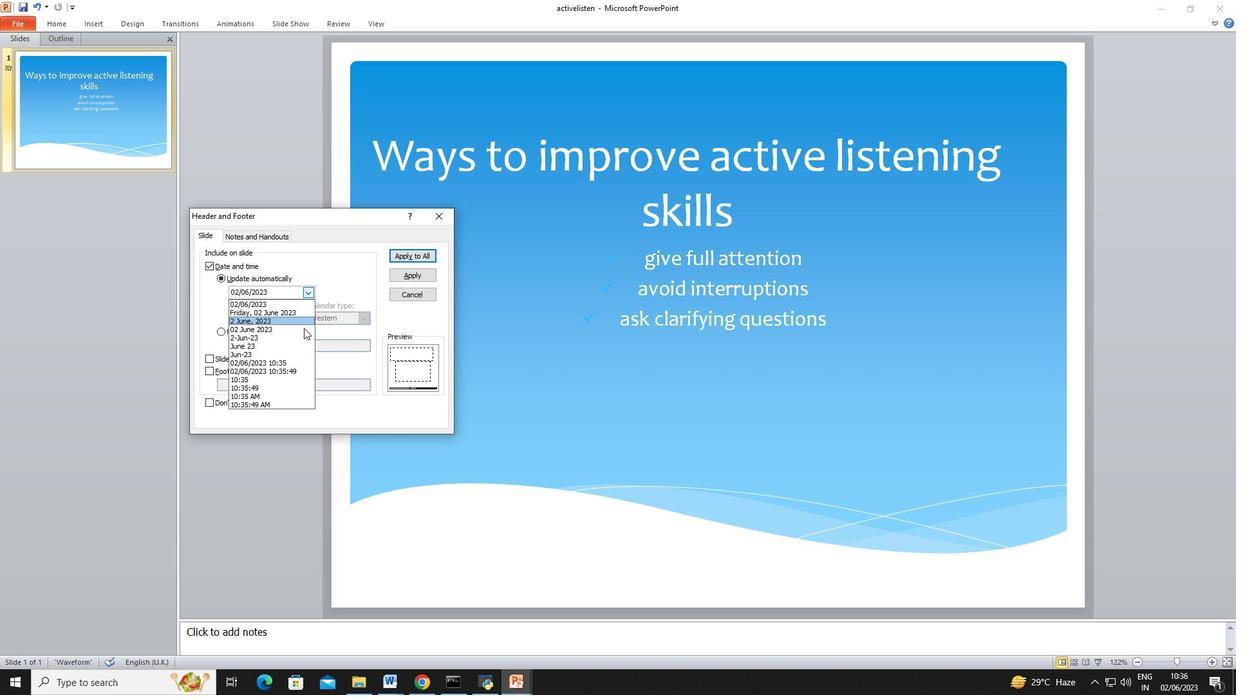 
Action: Mouse scrolled (301, 335) with delta (0, 0)
Screenshot: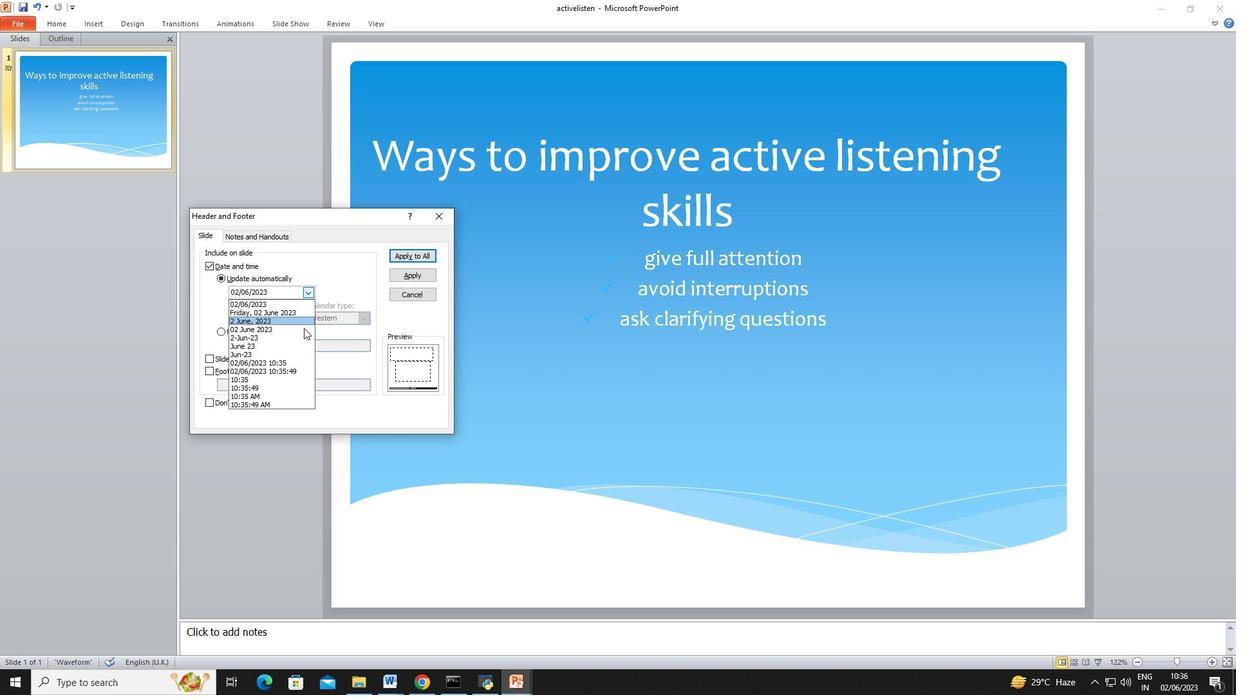 
Action: Mouse moved to (300, 336)
Screenshot: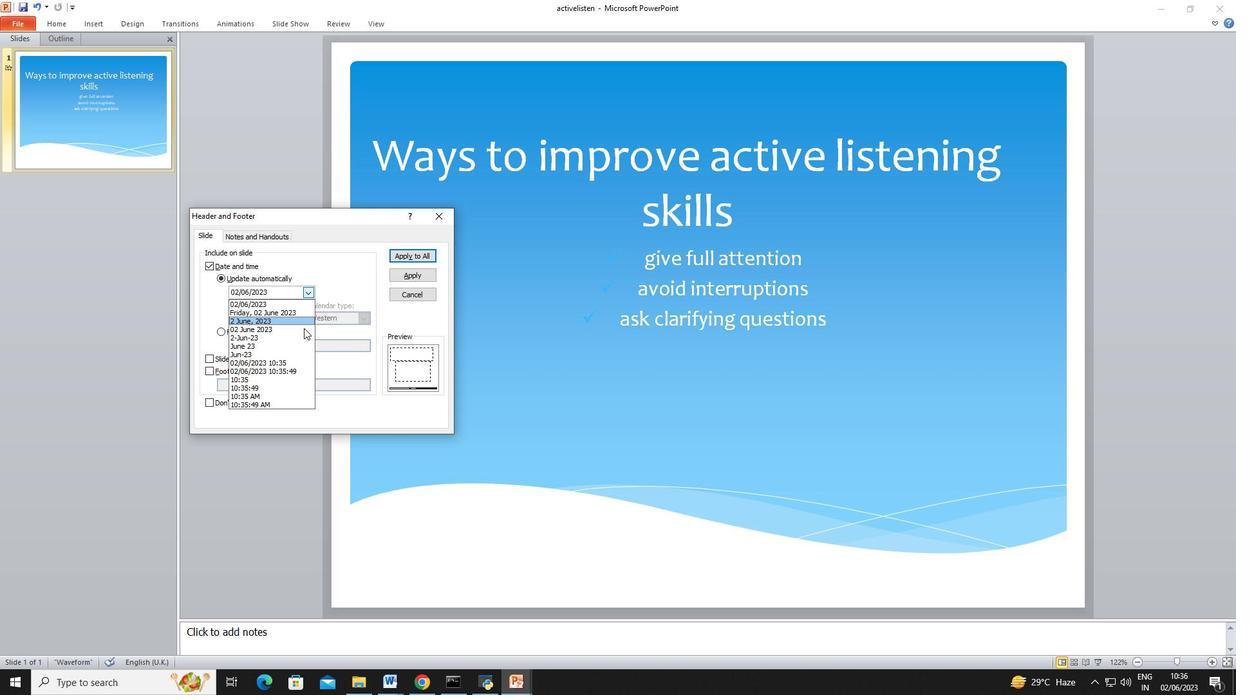 
Action: Mouse scrolled (300, 336) with delta (0, 0)
Screenshot: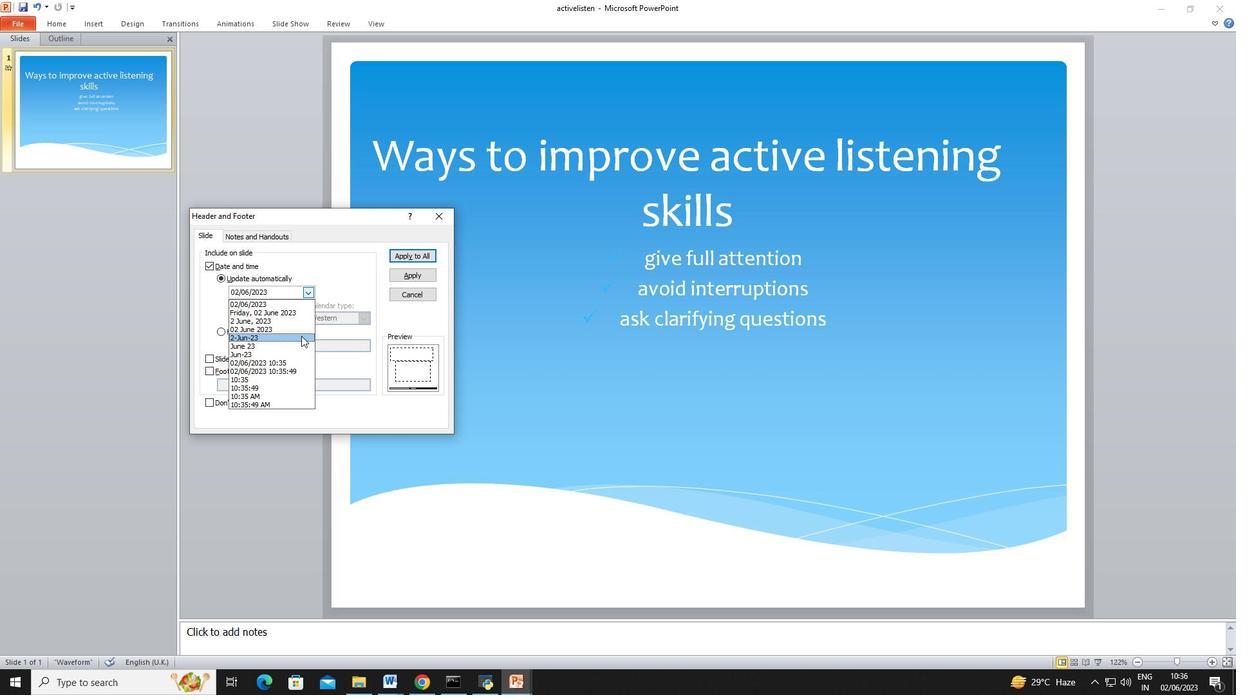 
Action: Mouse scrolled (300, 336) with delta (0, 0)
Screenshot: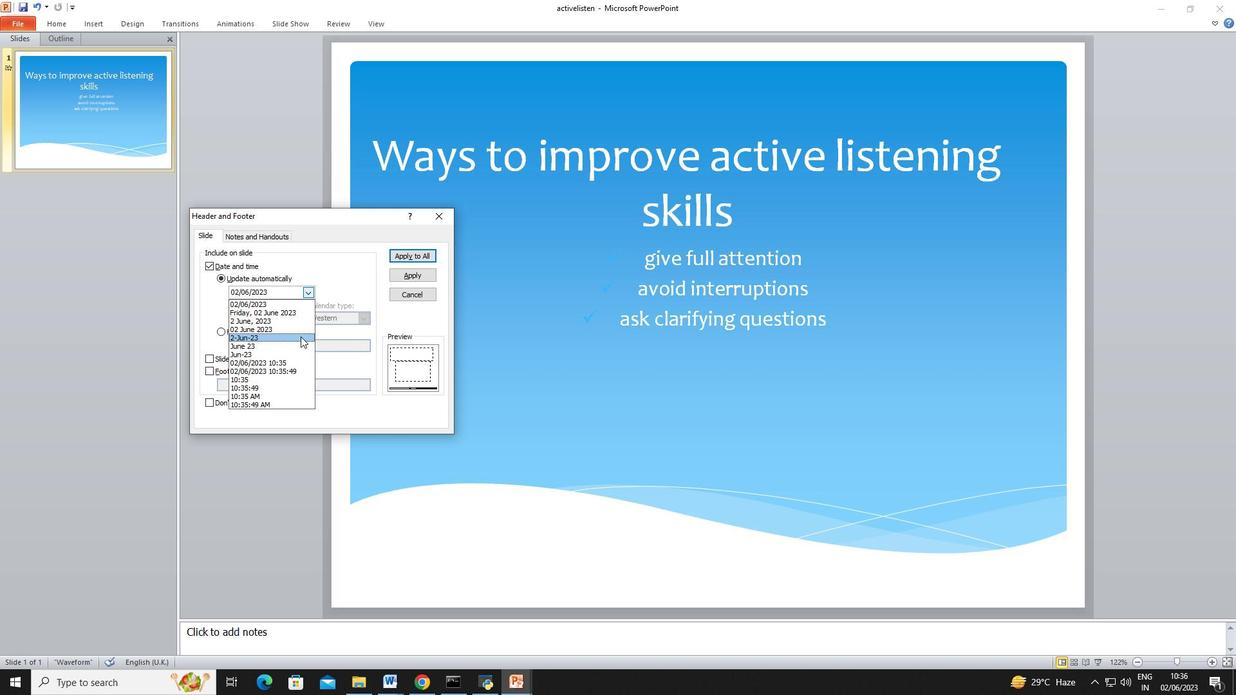 
Action: Mouse moved to (276, 300)
Screenshot: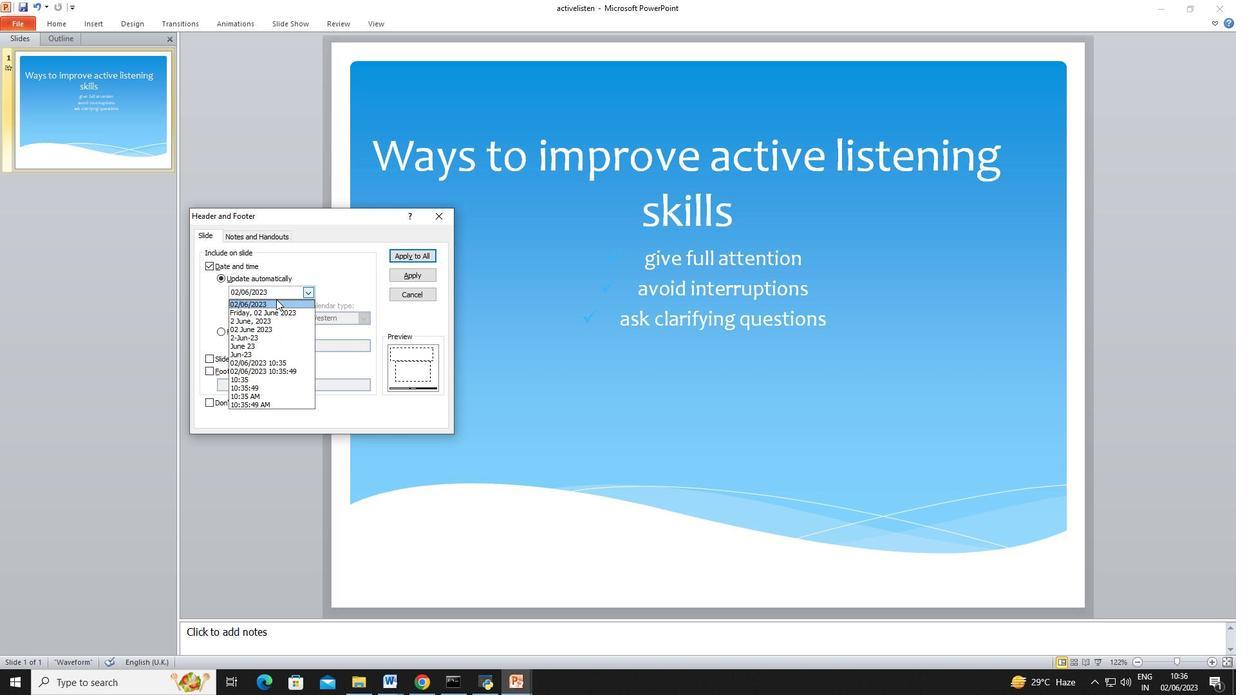 
Action: Mouse pressed left at (276, 300)
Screenshot: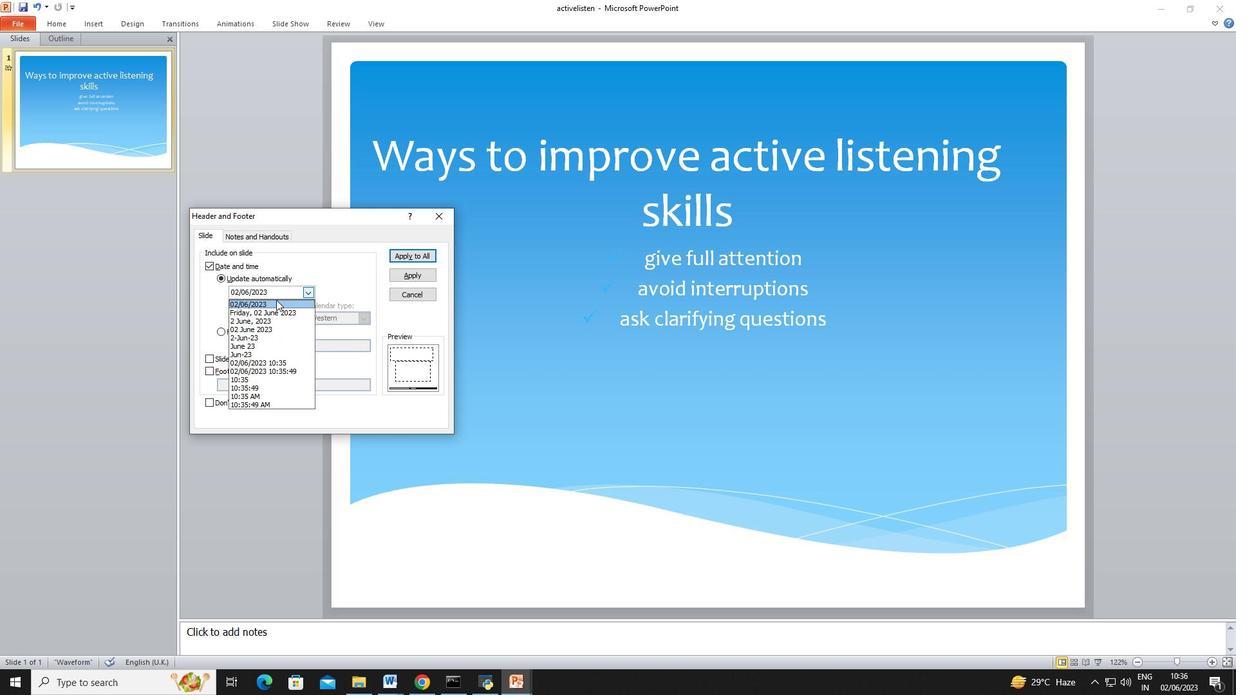 
Action: Mouse moved to (439, 219)
Screenshot: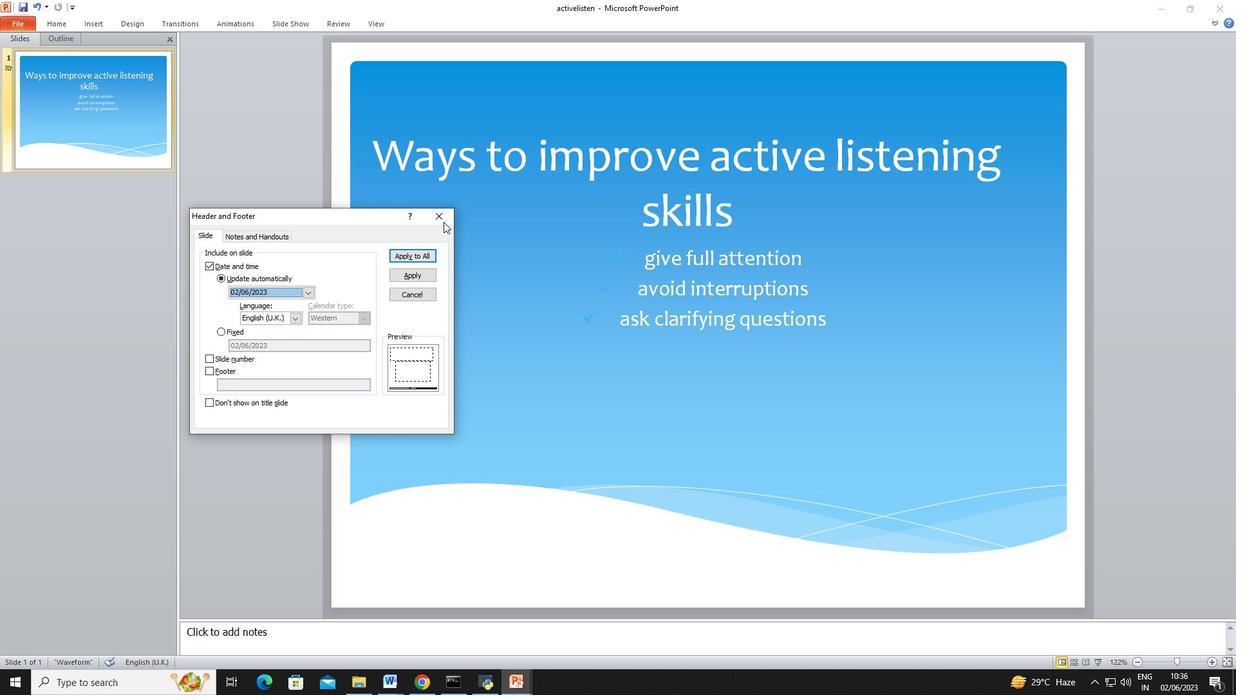 
Action: Mouse pressed left at (439, 219)
Screenshot: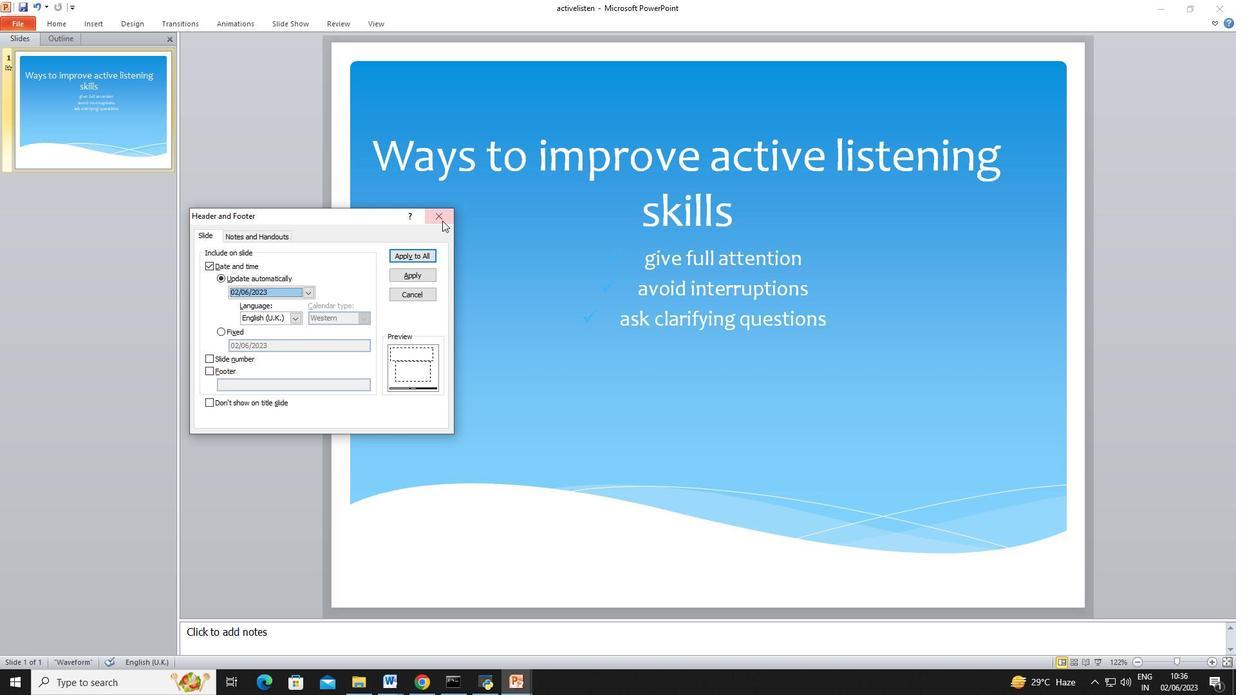 
Action: Mouse moved to (89, 19)
Screenshot: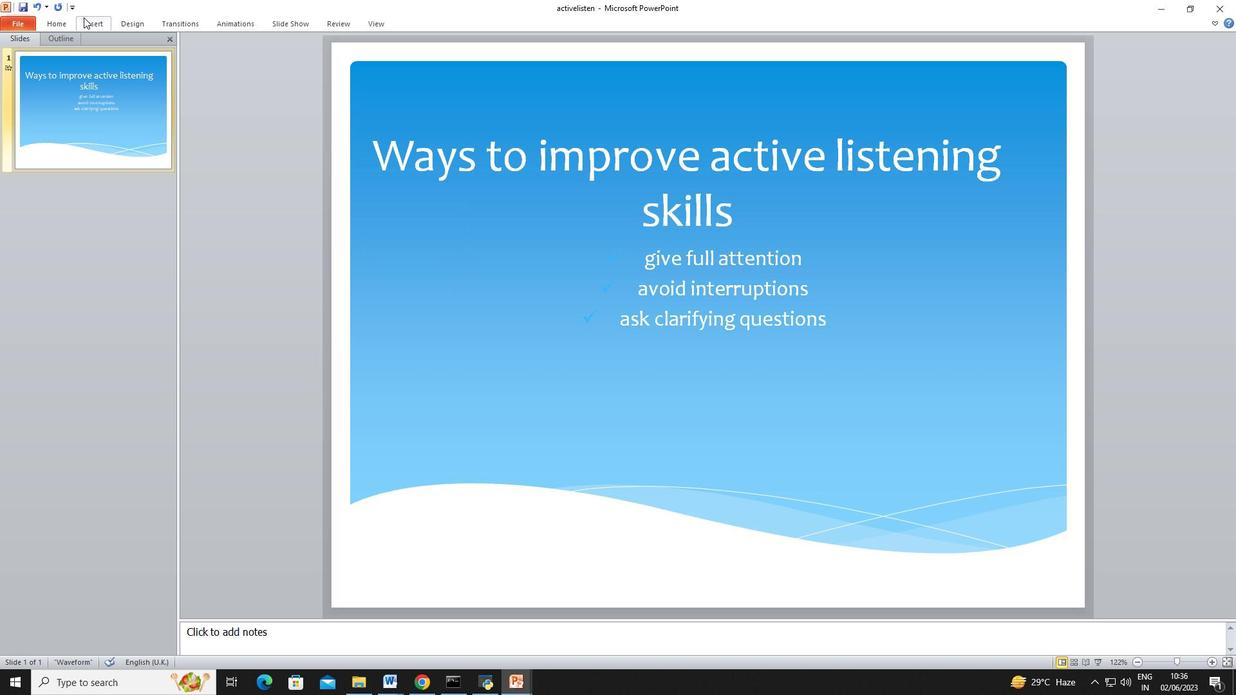 
Action: Mouse pressed left at (89, 19)
Screenshot: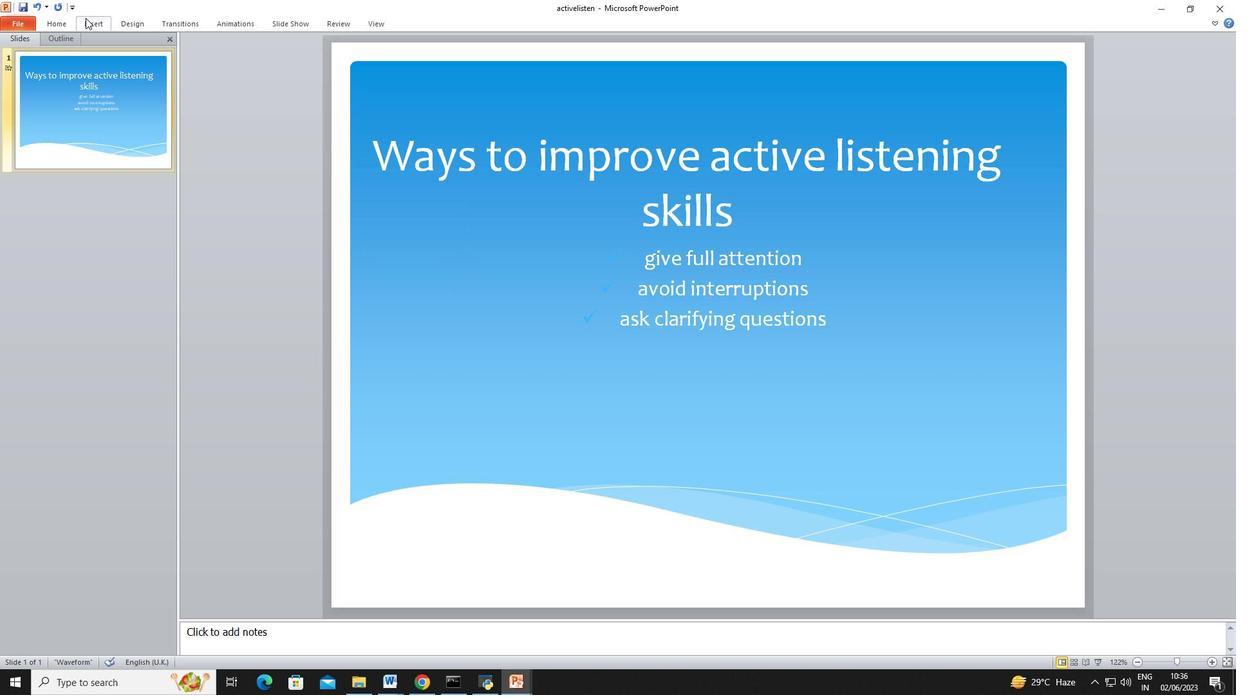 
Action: Mouse moved to (432, 66)
Screenshot: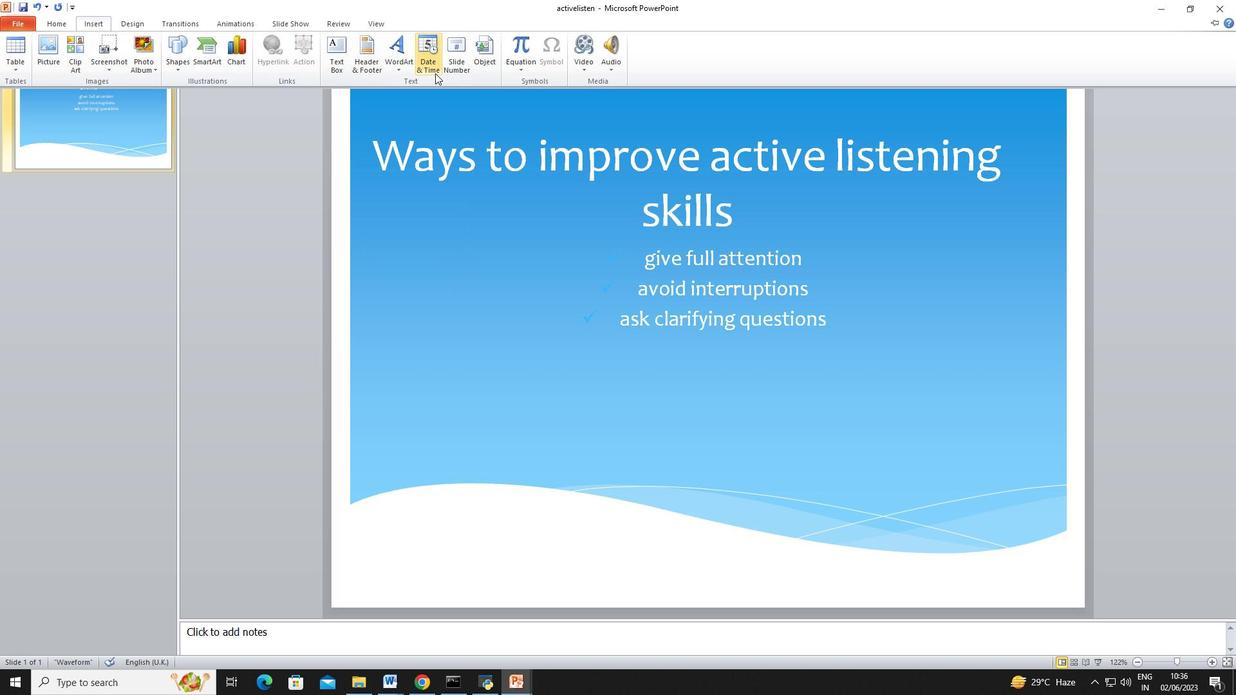 
Action: Mouse pressed left at (432, 66)
Screenshot: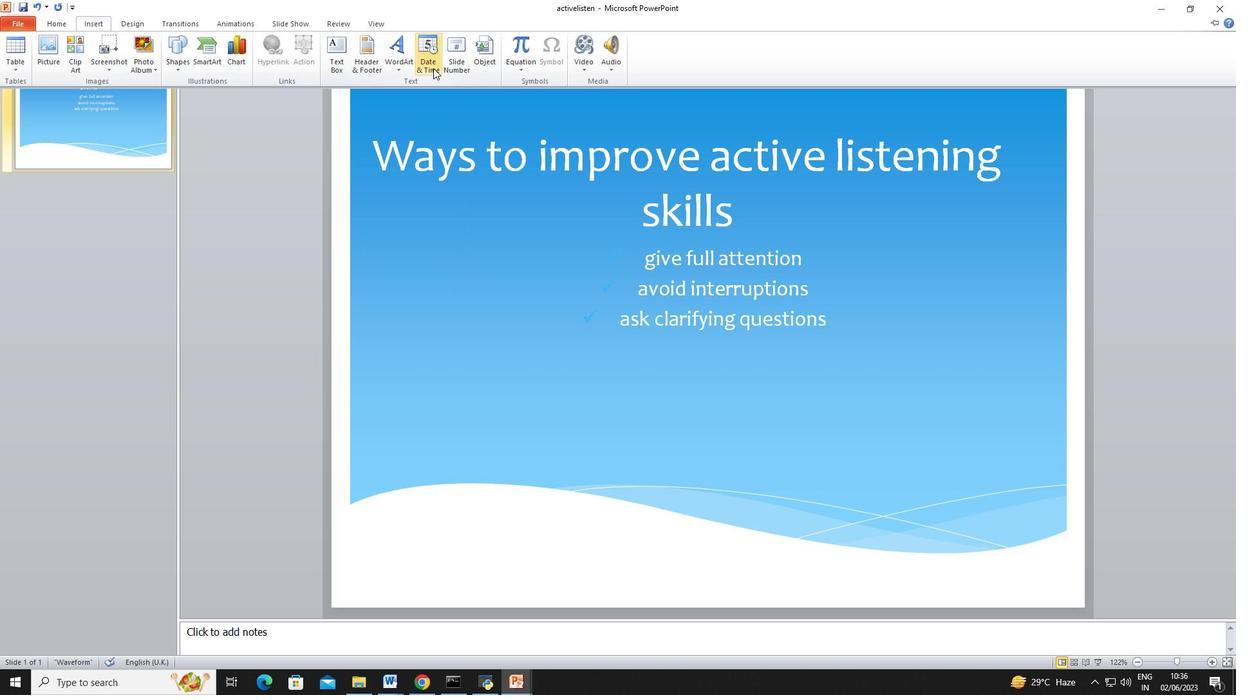 
Action: Mouse moved to (208, 267)
Screenshot: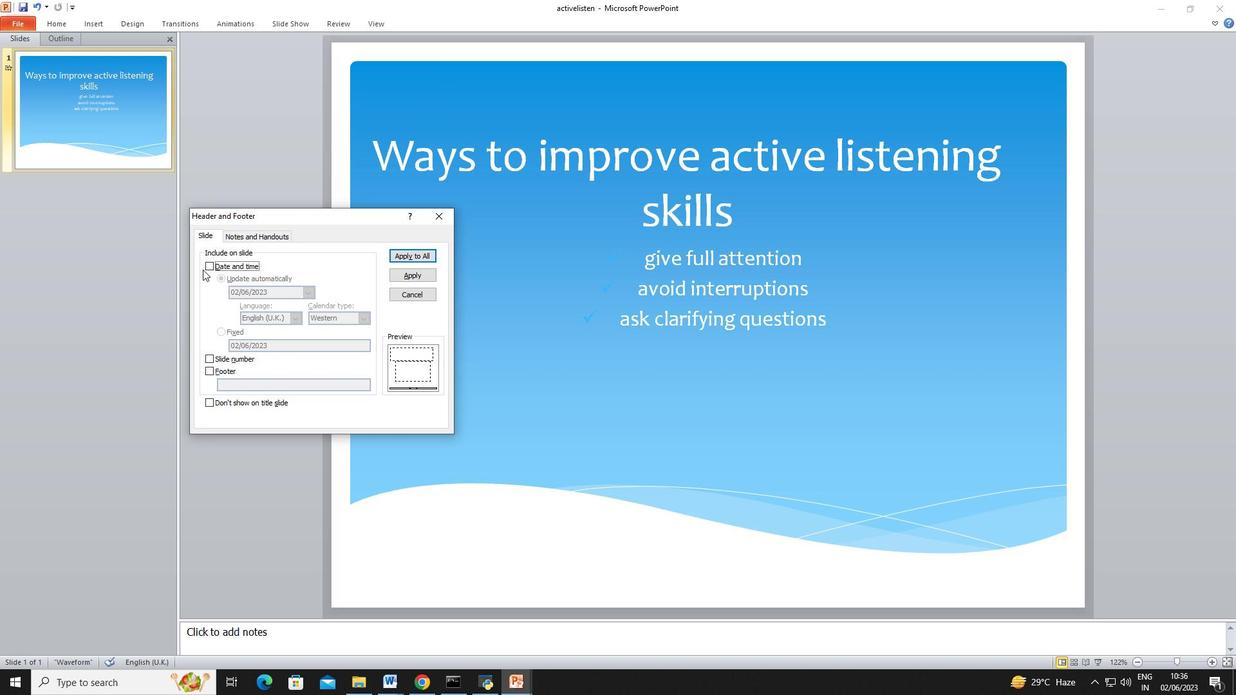 
Action: Mouse pressed left at (208, 267)
Screenshot: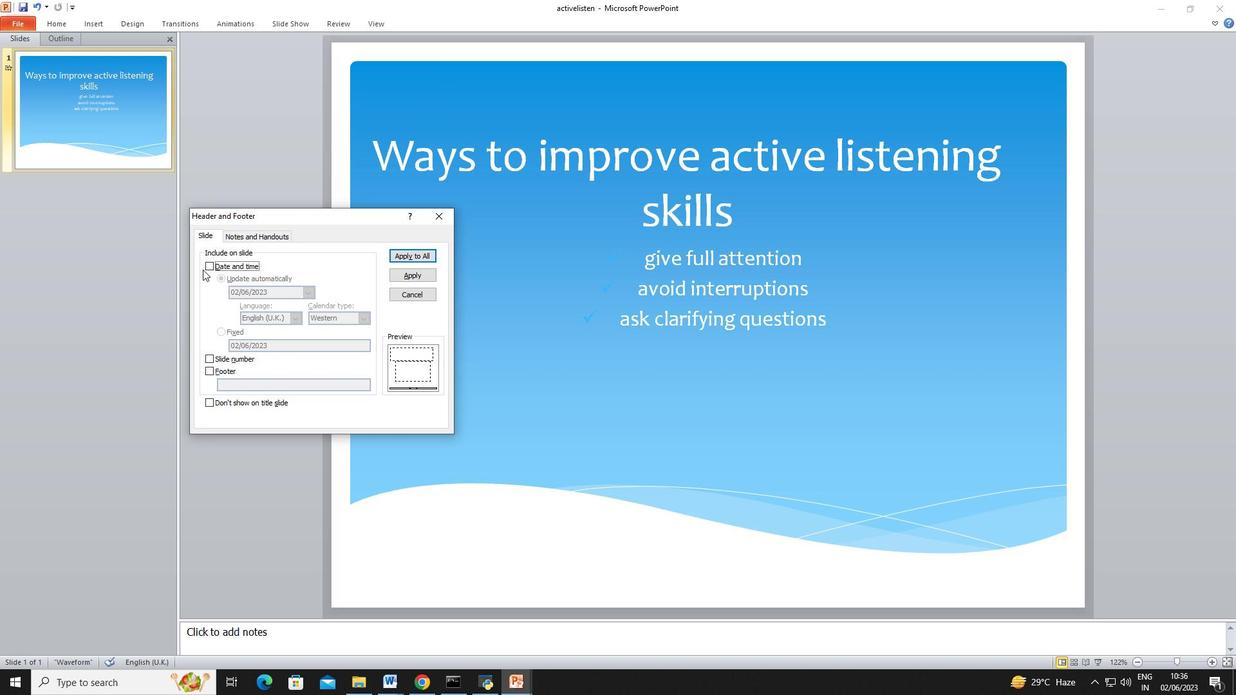 
Action: Mouse moved to (423, 257)
Screenshot: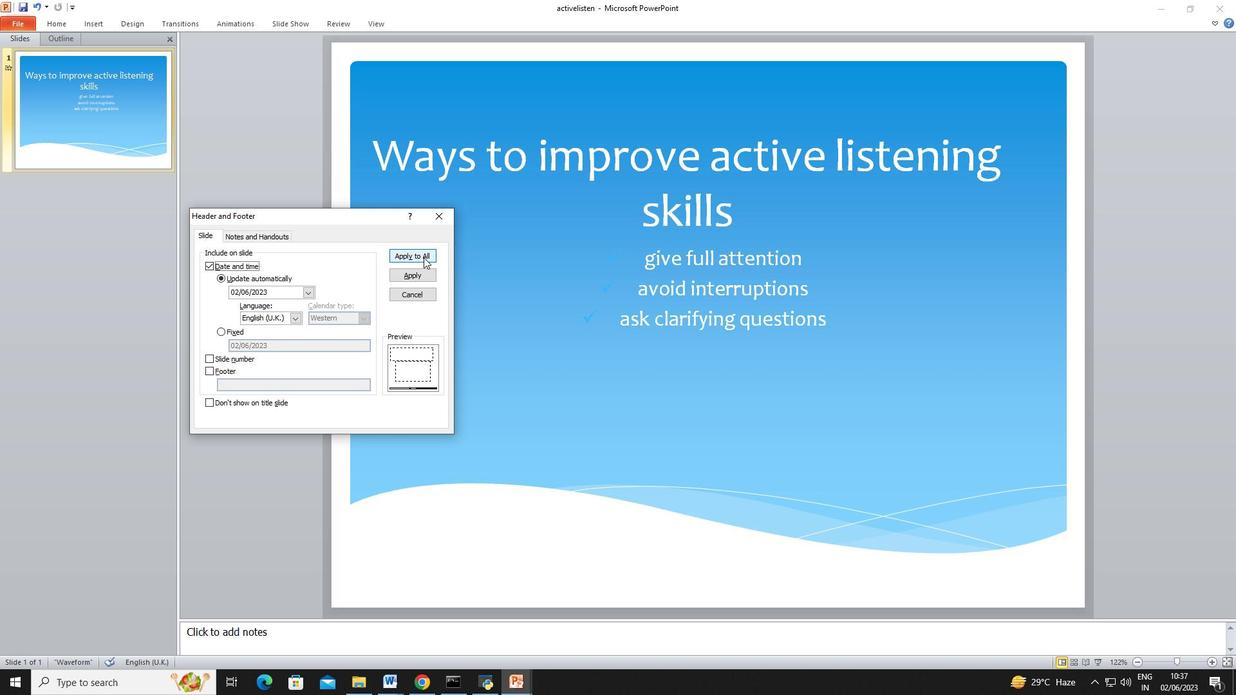 
Action: Mouse pressed left at (423, 257)
Screenshot: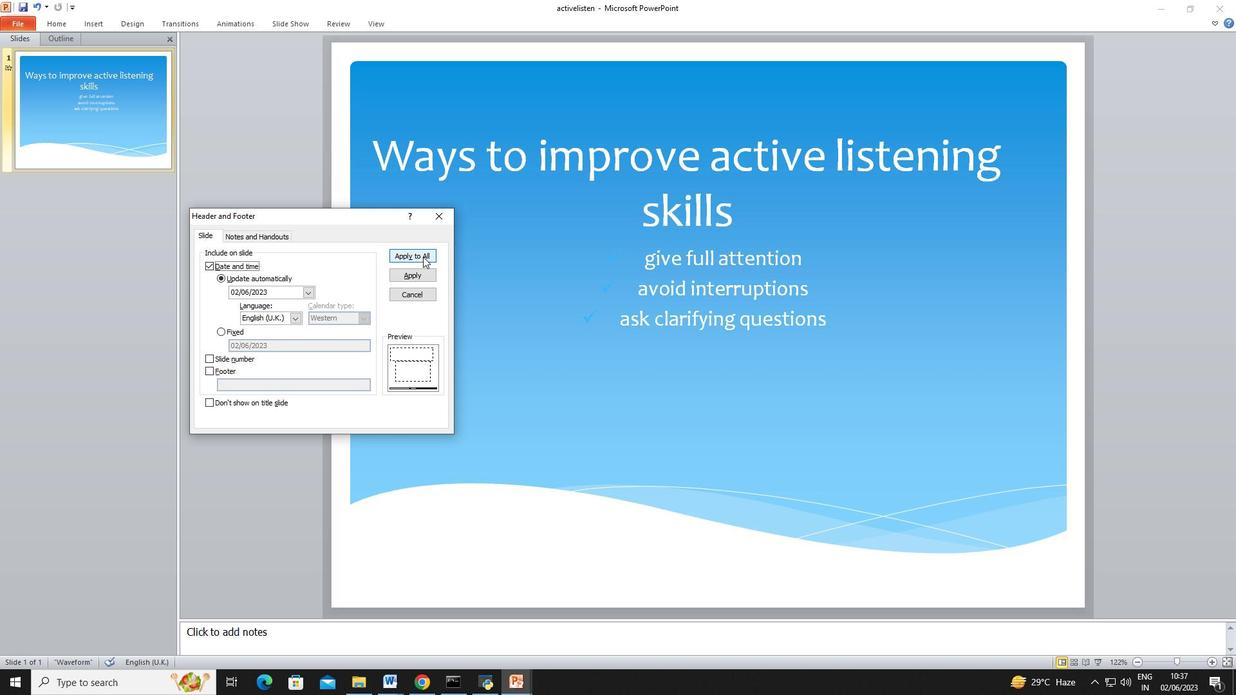 
Action: Mouse moved to (959, 550)
Screenshot: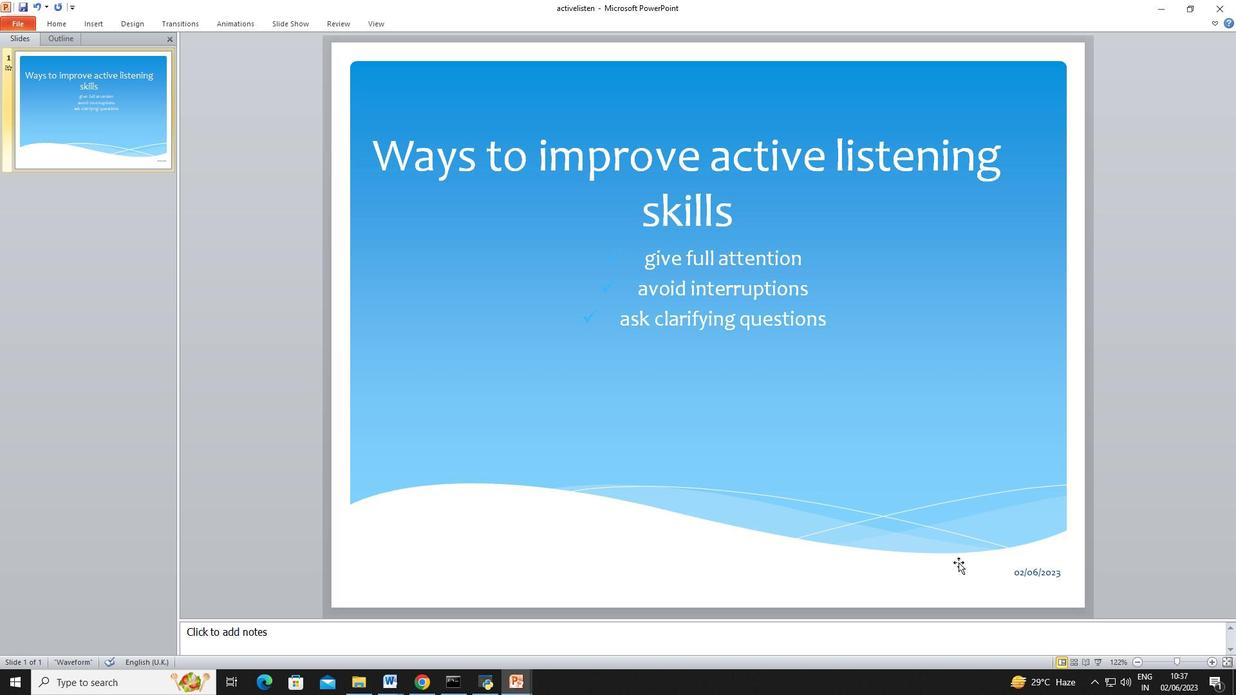 
